 Task: Research Airbnb accommodation in Bayt Lahya, Palestinian Territory from 6th December, 2023 to 15th December, 2023 for 6 adults.6 bedrooms having 6 beds and 6 bathrooms. Property type can be house. Amenities needed are: wifi, TV, free parkinig on premises, gym, breakfast. Look for 4 properties as per requirement.
Action: Mouse moved to (518, 92)
Screenshot: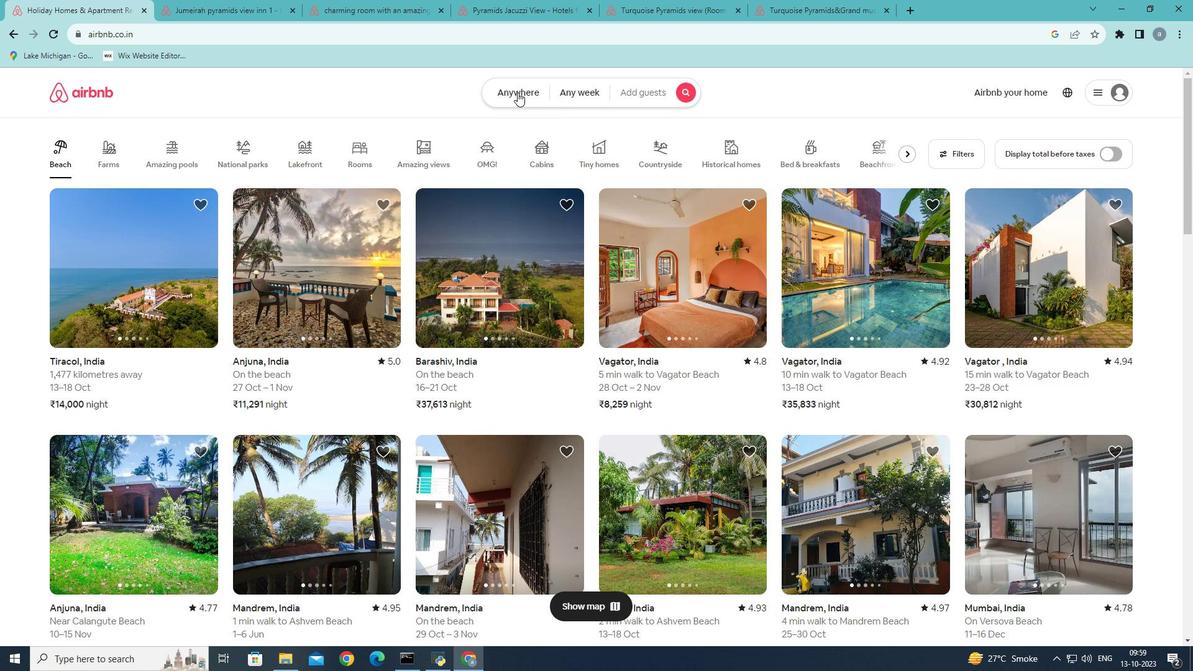 
Action: Mouse pressed left at (518, 92)
Screenshot: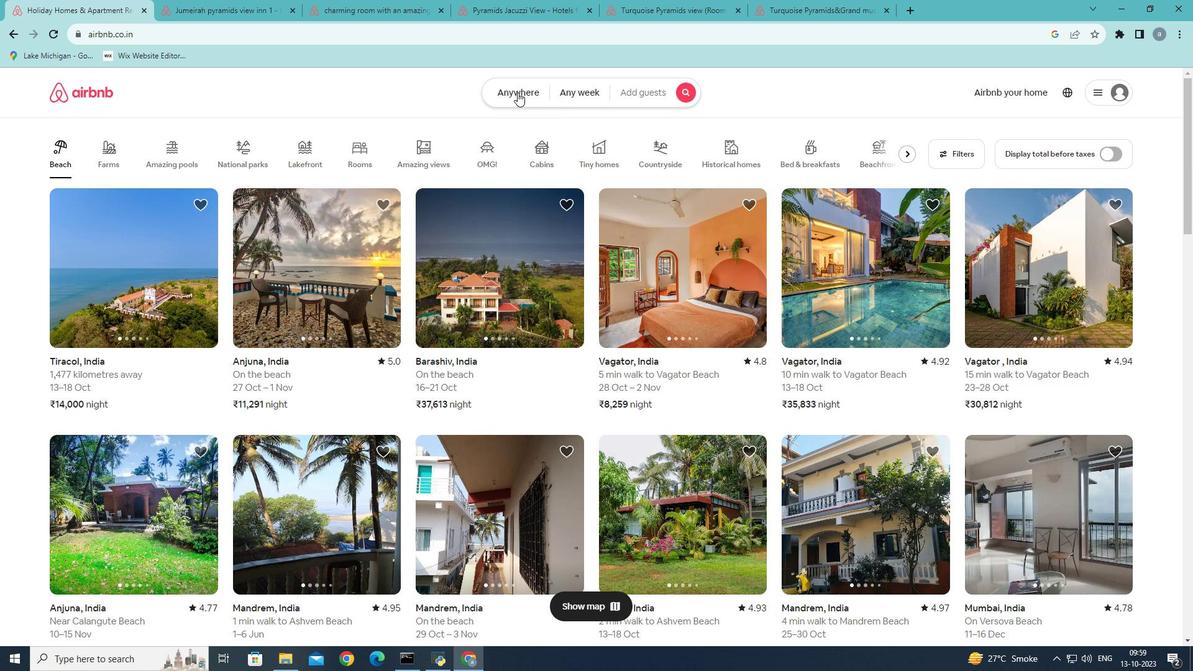
Action: Mouse moved to (408, 143)
Screenshot: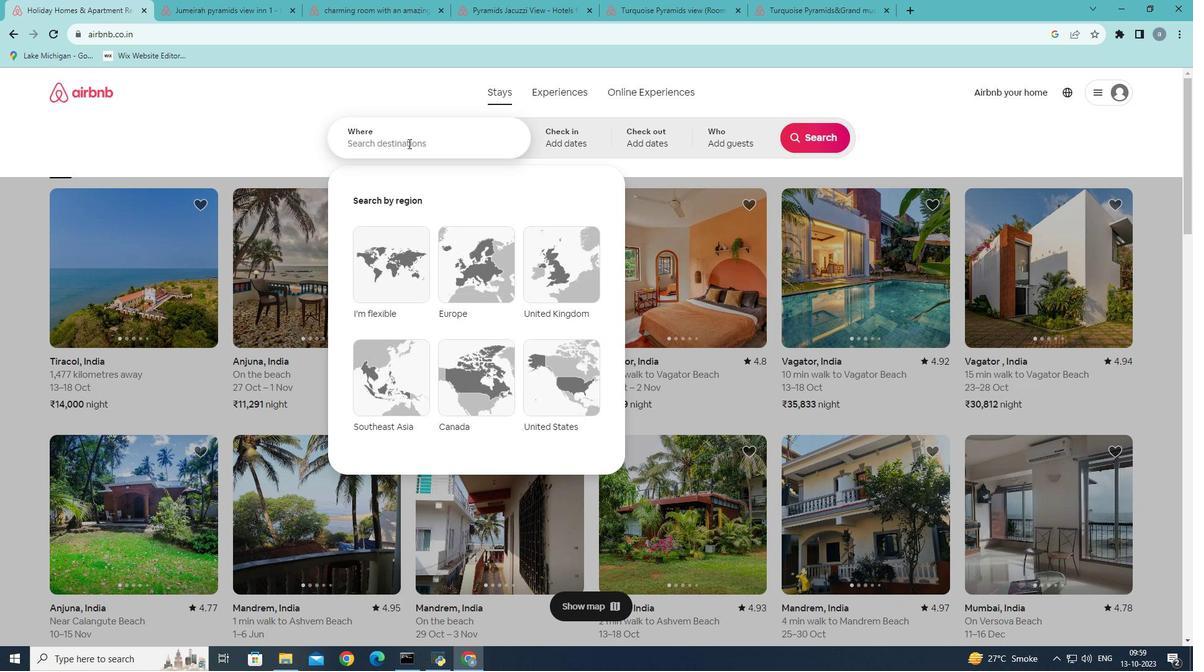 
Action: Mouse pressed left at (408, 143)
Screenshot: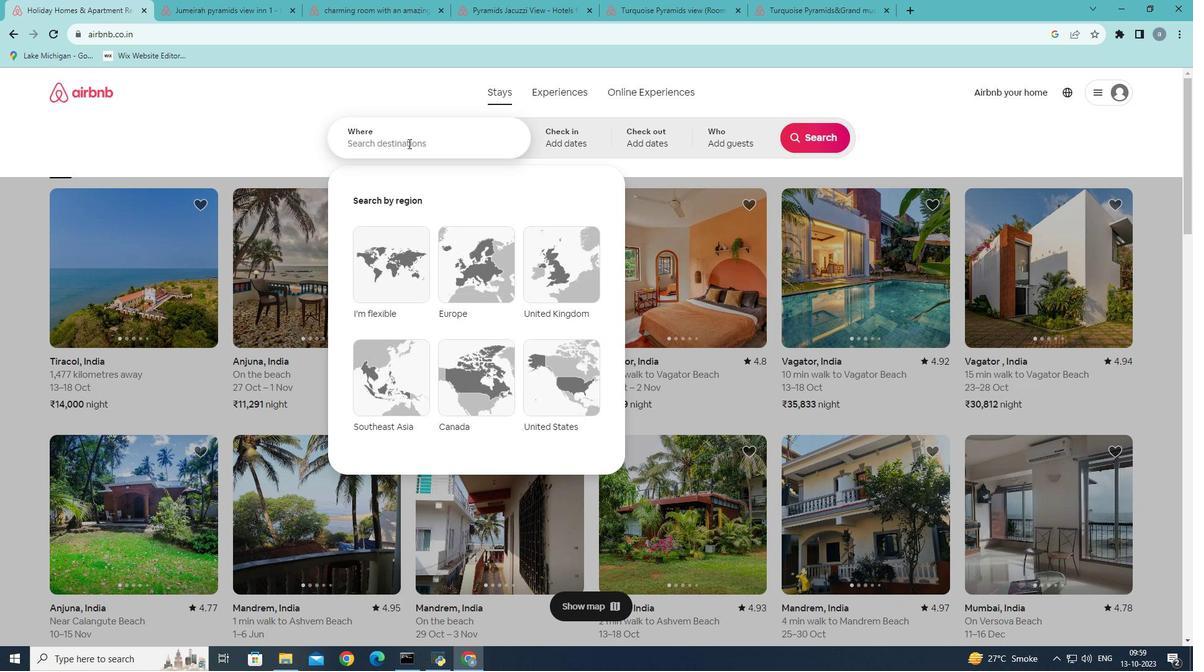 
Action: Mouse moved to (442, 161)
Screenshot: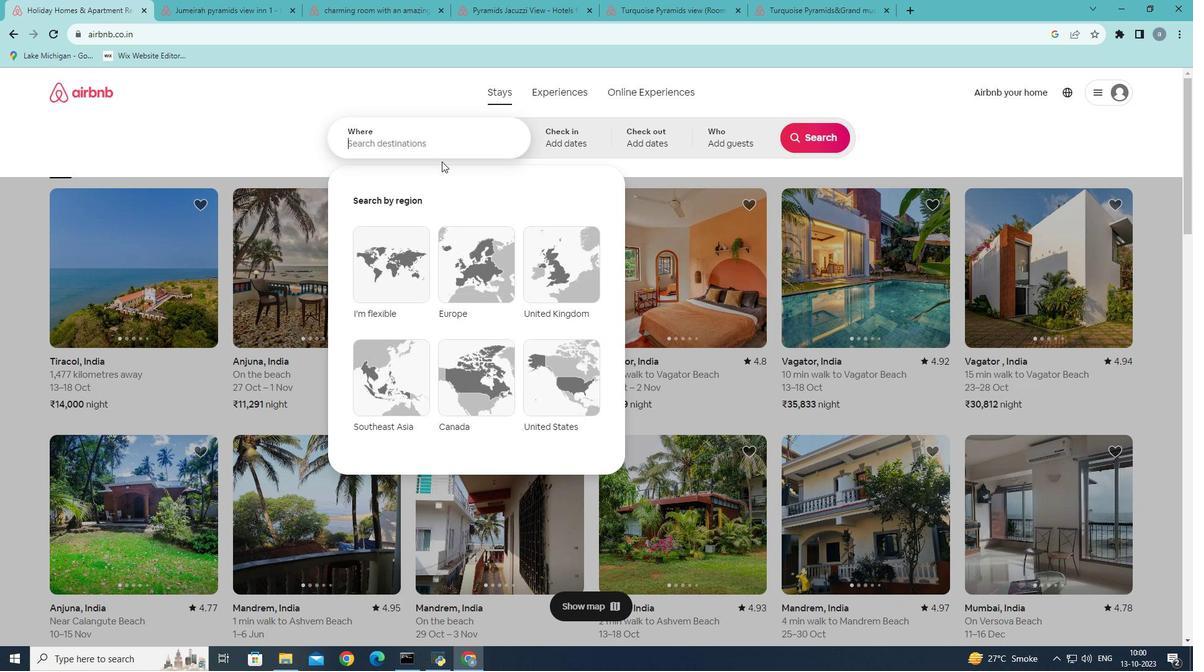 
Action: Key pressed <Key.shift><Key.shift><Key.shift><Key.shift><Key.shift><Key.shift><Key.shift><Key.shift>Bayt<Key.space><Key.shift>LKahya,
Screenshot: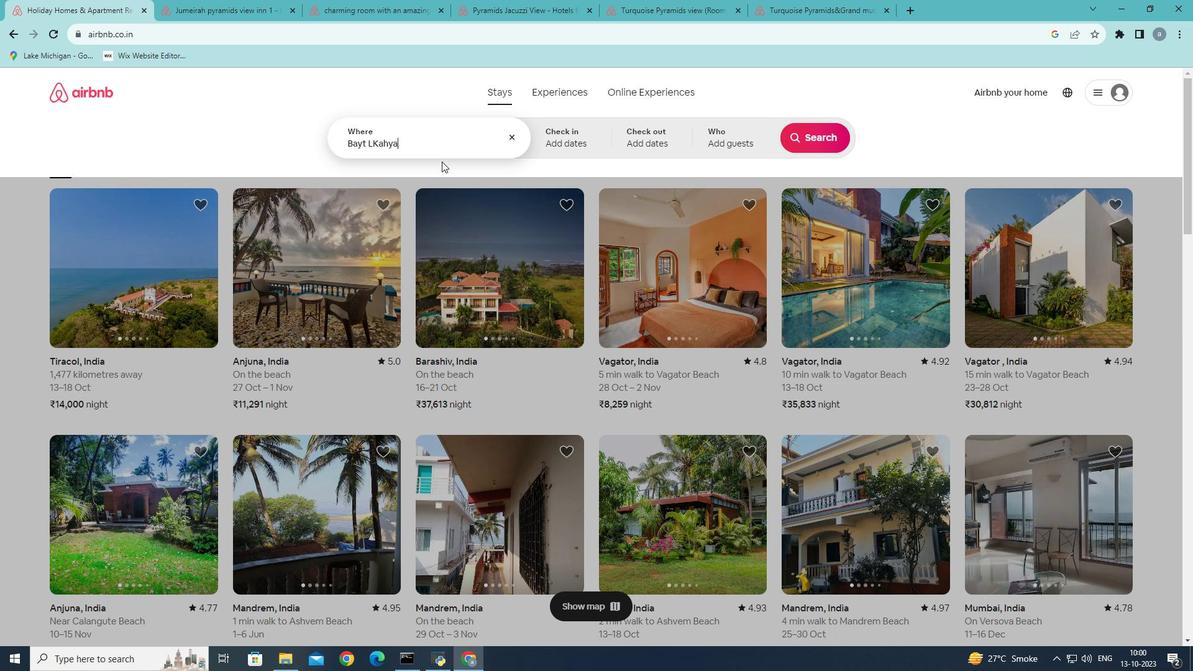 
Action: Mouse moved to (376, 144)
Screenshot: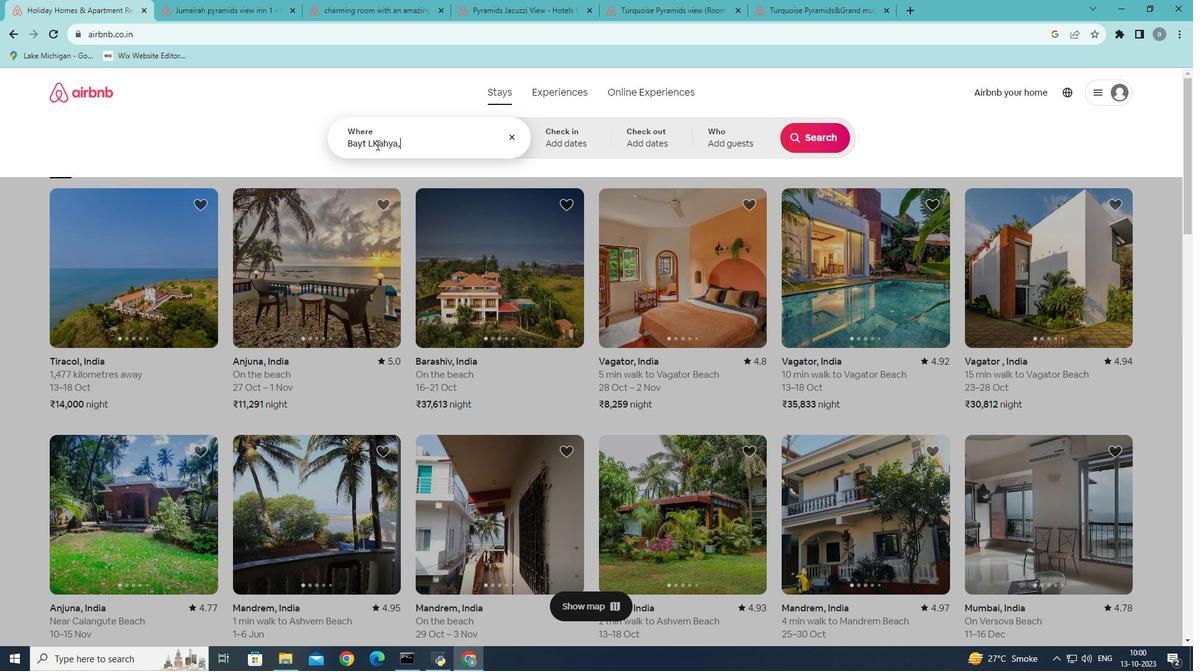 
Action: Mouse pressed left at (376, 144)
Screenshot: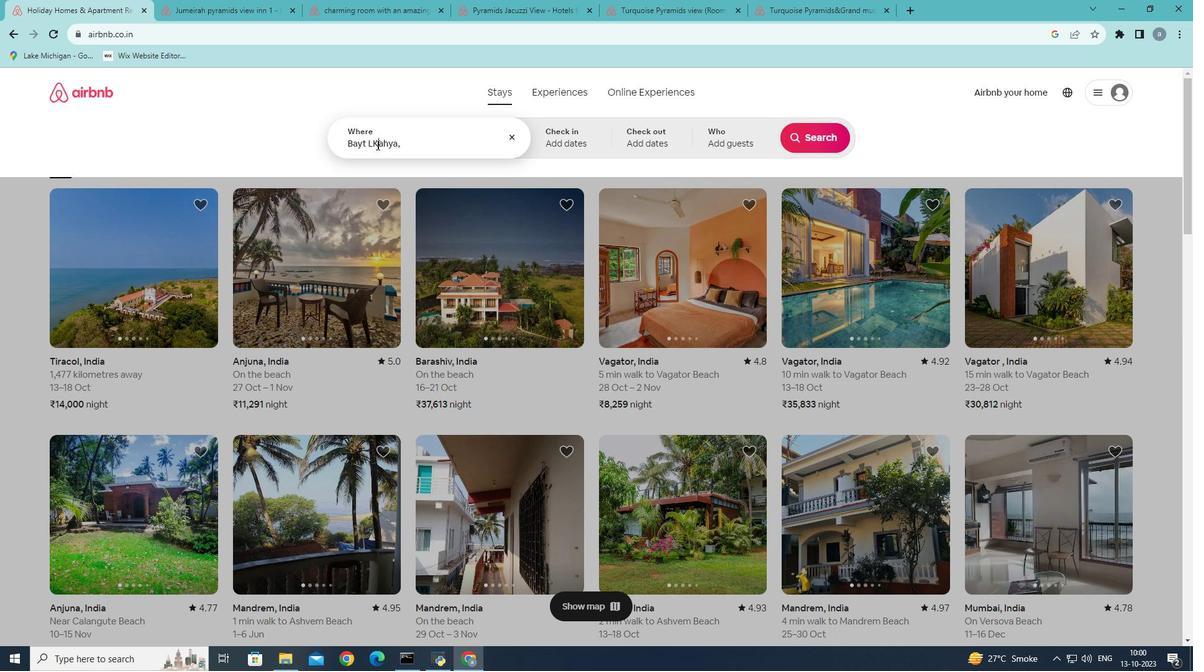 
Action: Key pressed <Key.backspace>
Screenshot: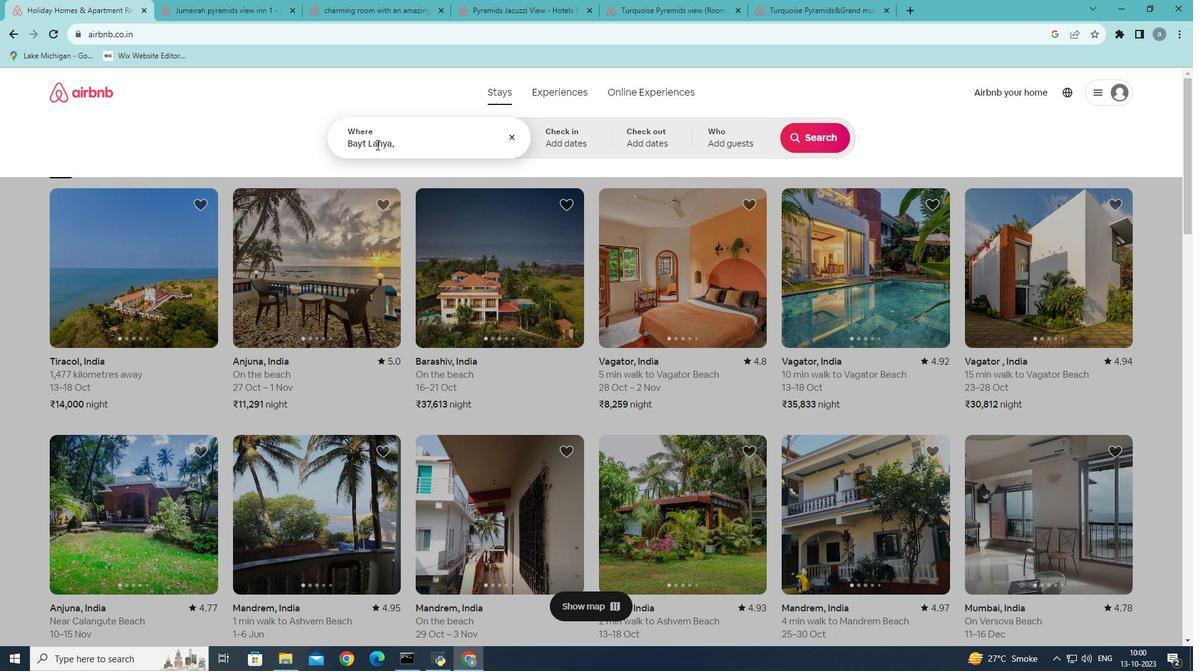 
Action: Mouse moved to (395, 143)
Screenshot: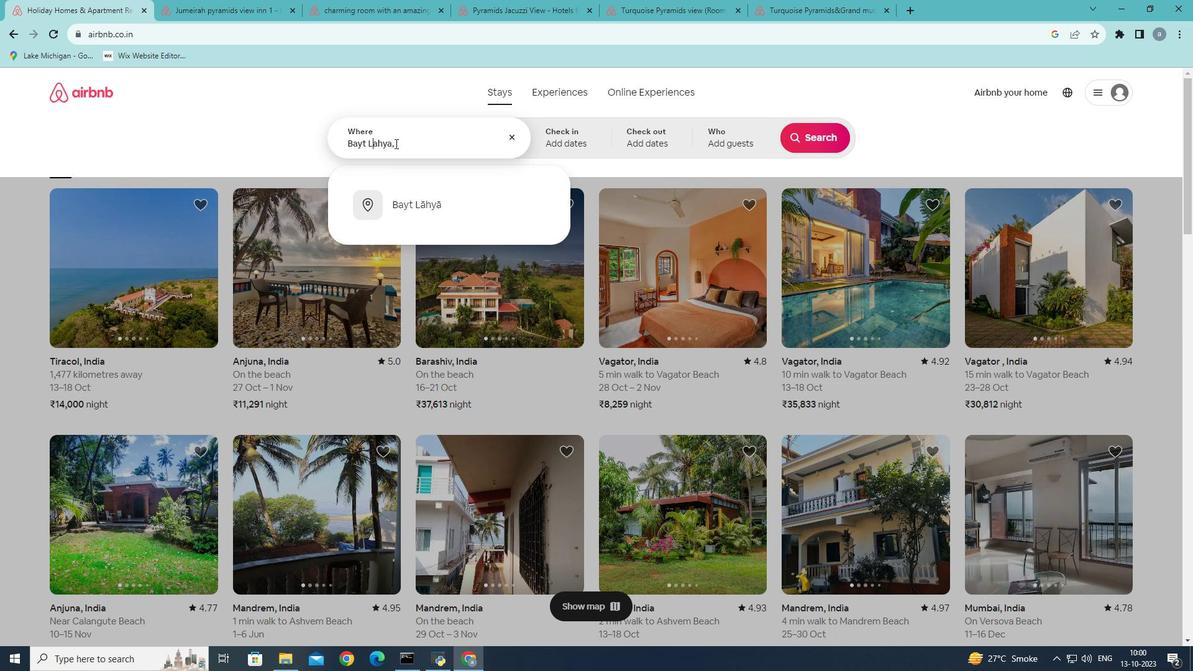 
Action: Mouse pressed left at (395, 143)
Screenshot: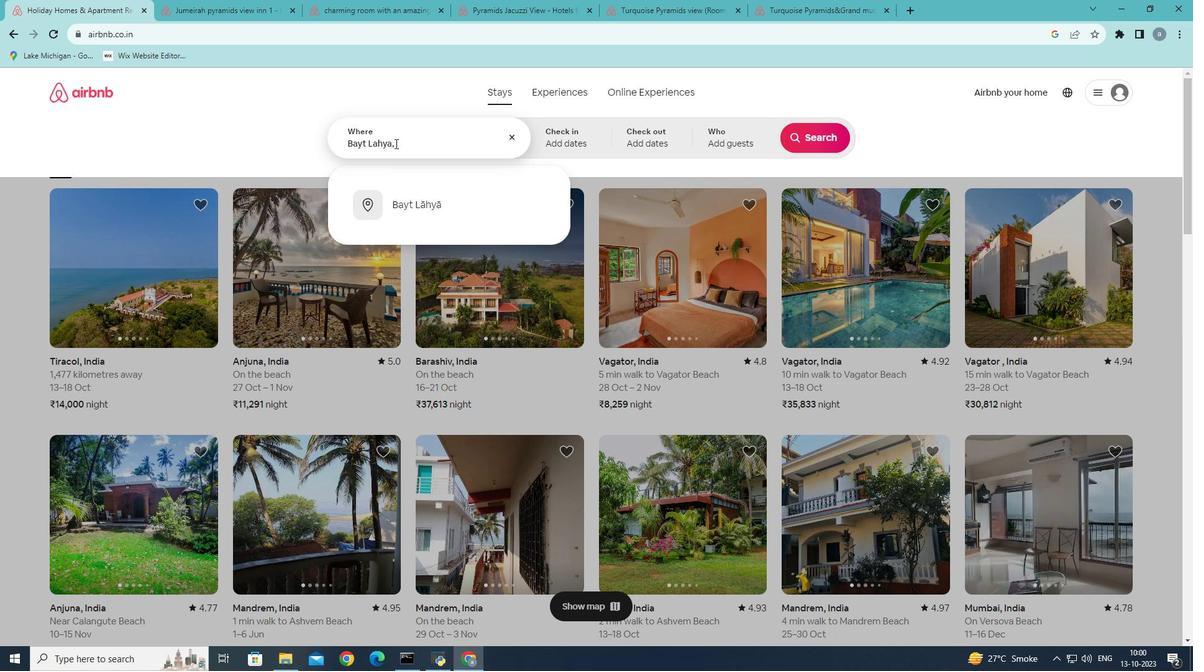 
Action: Mouse moved to (477, 135)
Screenshot: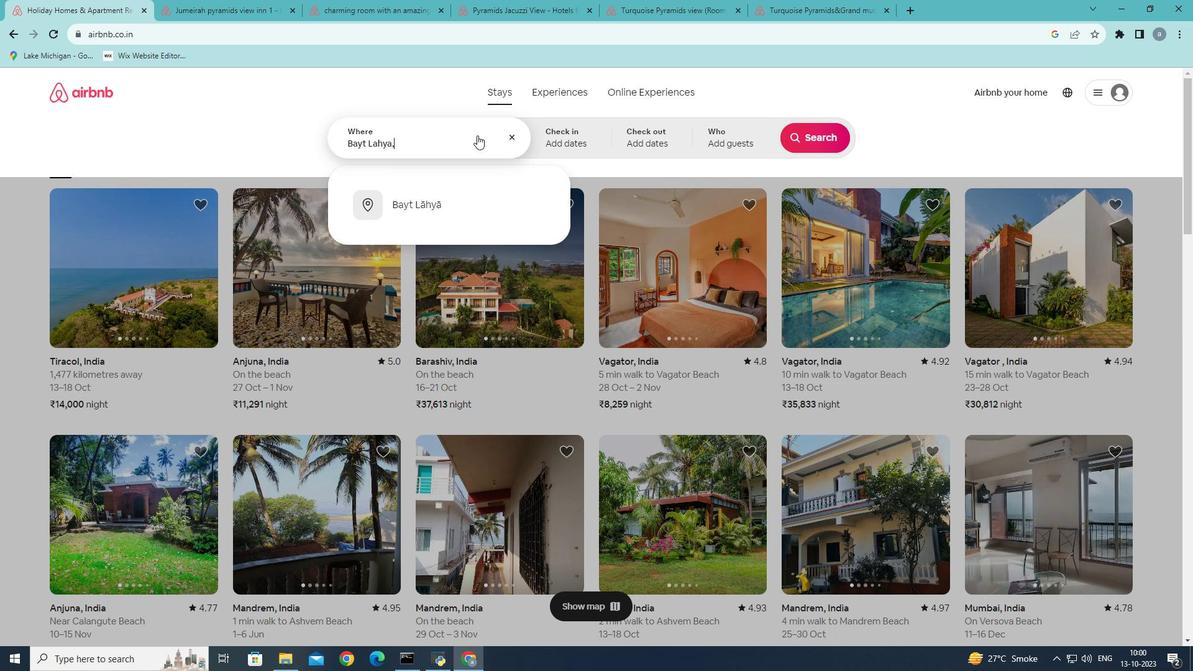
Action: Key pressed <Key.shift>Palest<Key.backspace><Key.backspace><Key.backspace><Key.backspace><Key.backspace><Key.backspace><Key.backspace><Key.backspace><Key.backspace><Key.backspace>
Screenshot: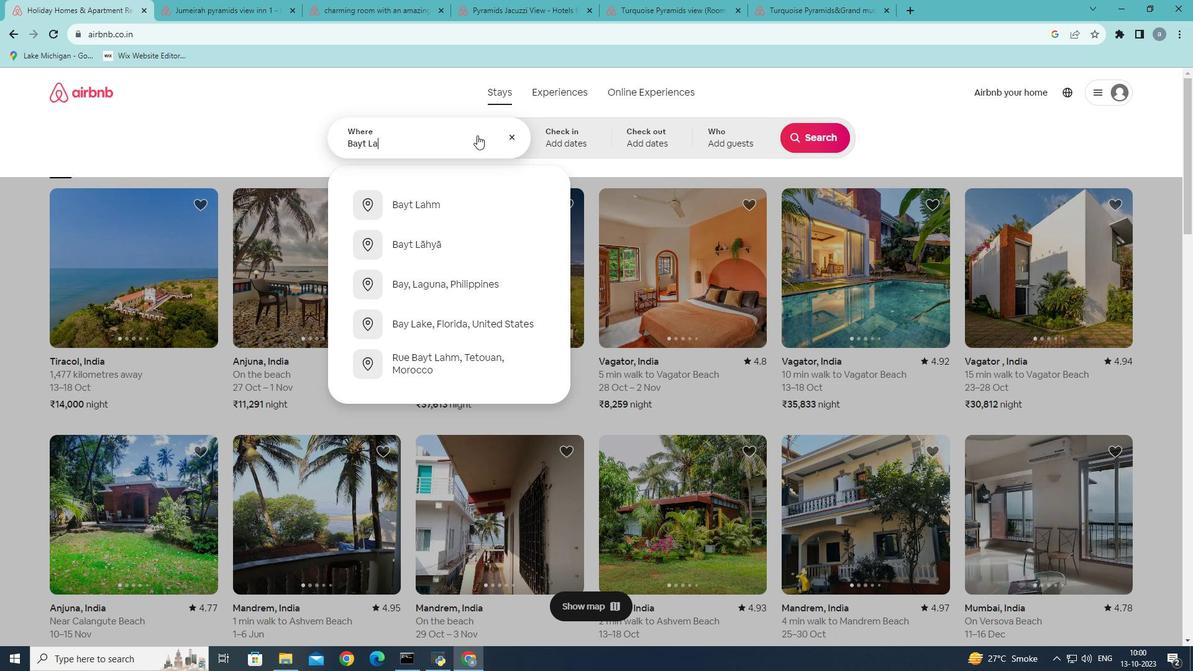 
Action: Mouse moved to (427, 287)
Screenshot: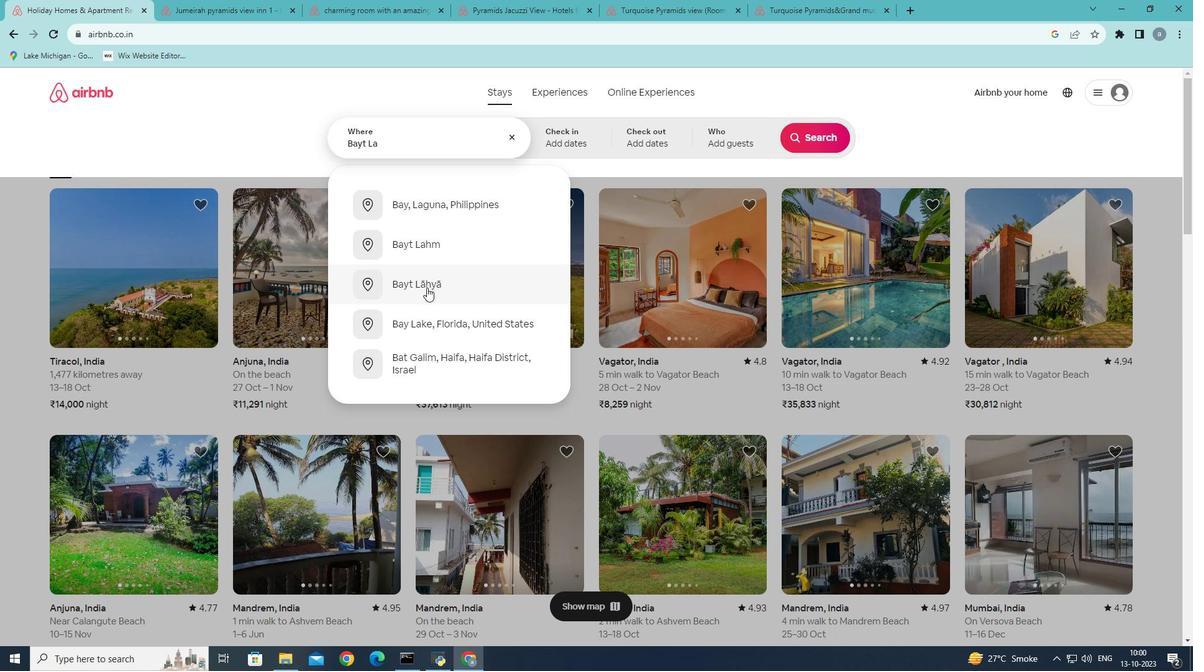 
Action: Mouse pressed left at (427, 287)
Screenshot: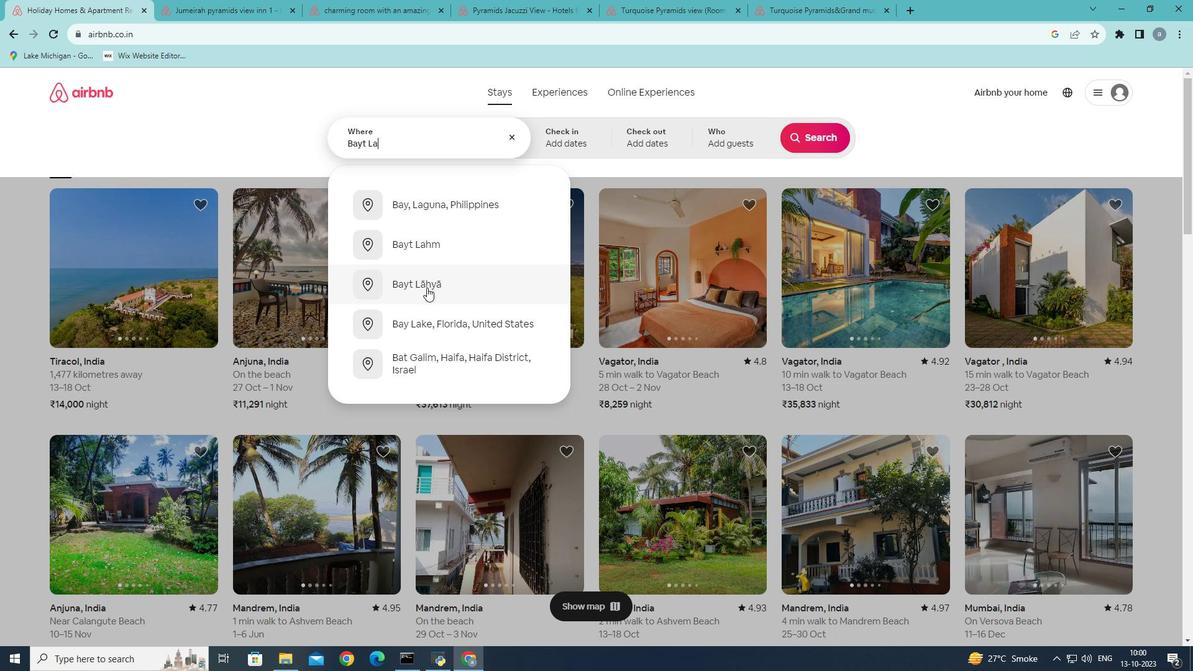 
Action: Mouse moved to (814, 241)
Screenshot: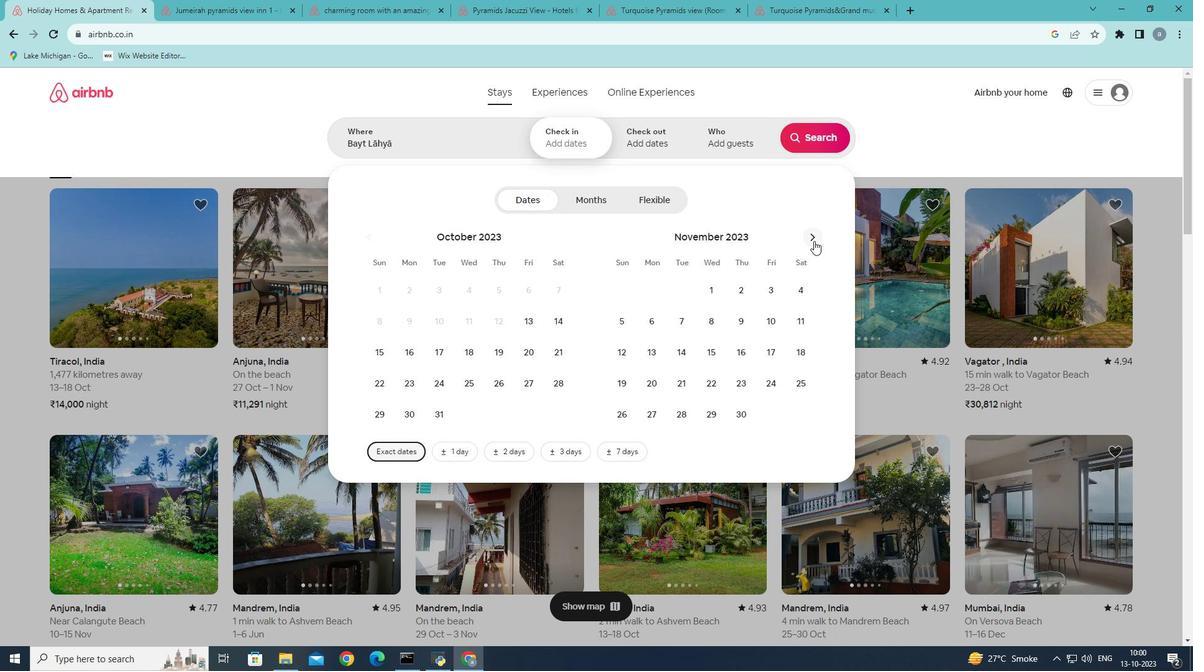 
Action: Mouse pressed left at (814, 241)
Screenshot: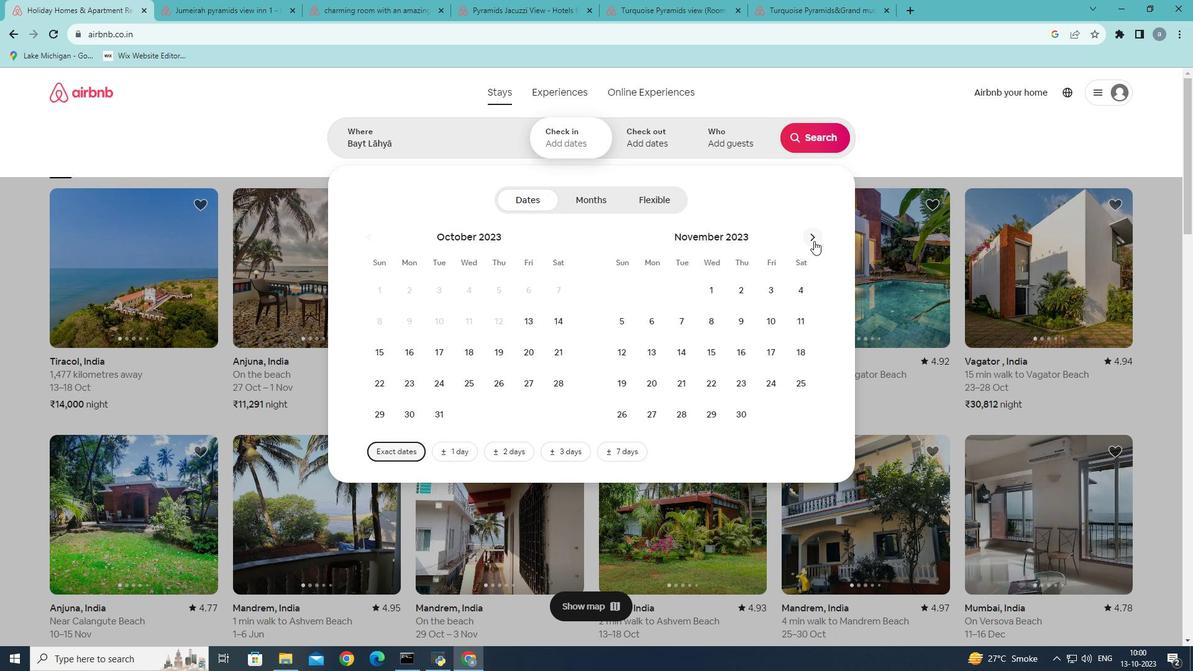 
Action: Mouse moved to (702, 317)
Screenshot: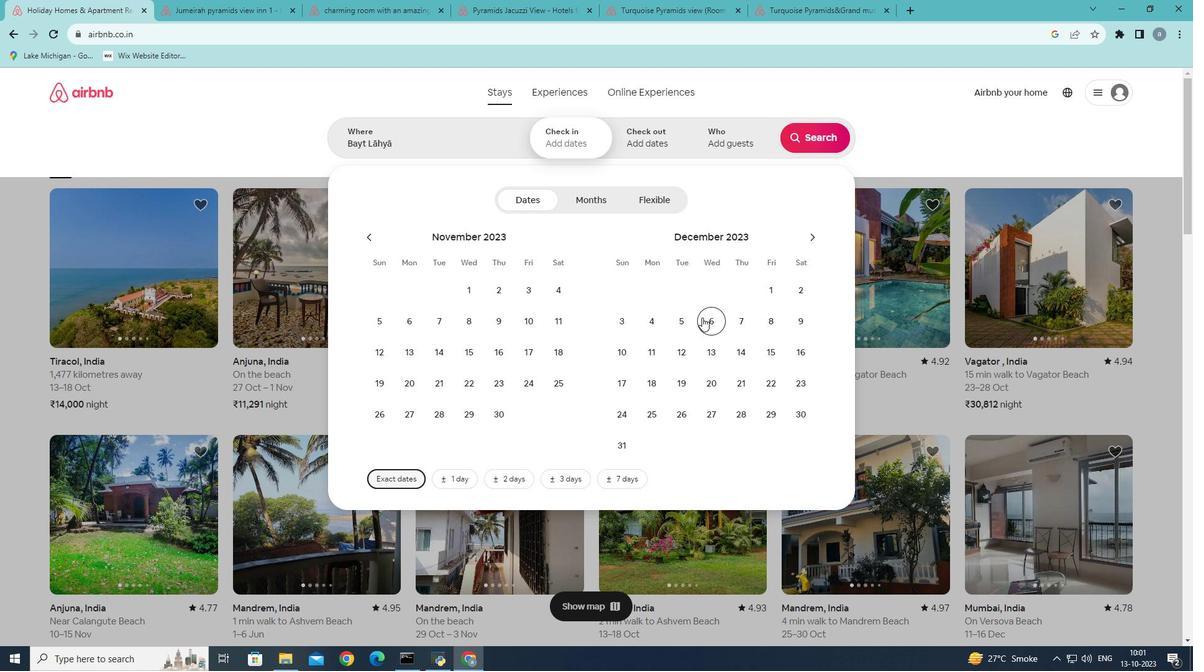 
Action: Mouse pressed left at (702, 317)
Screenshot: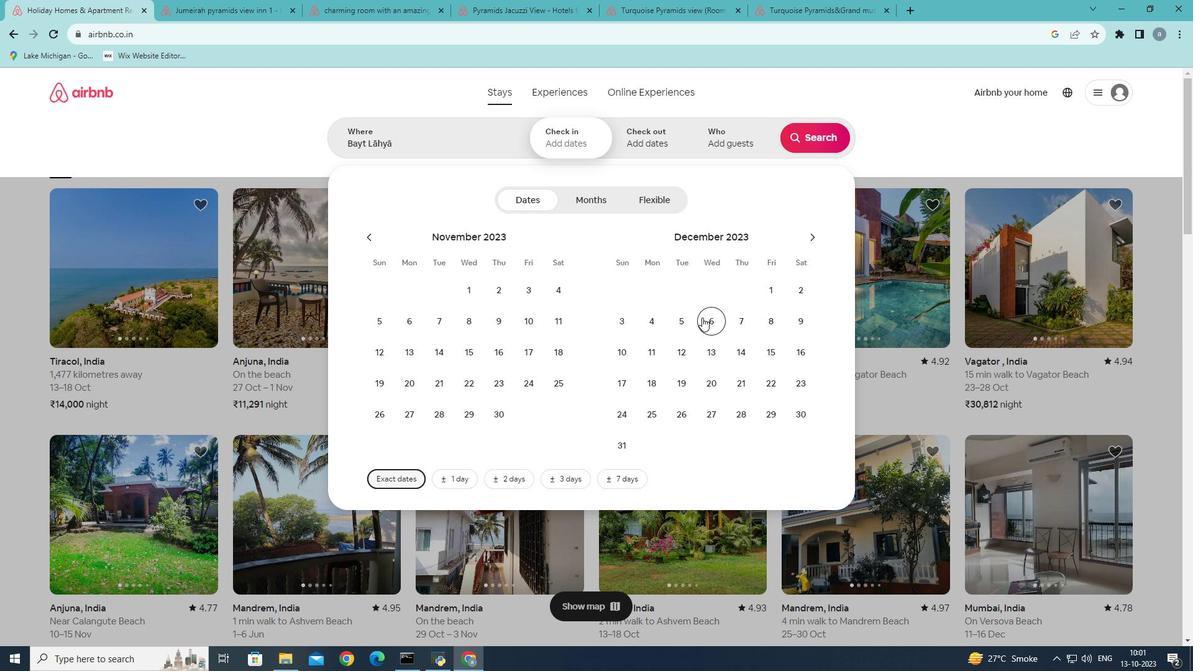 
Action: Mouse moved to (763, 351)
Screenshot: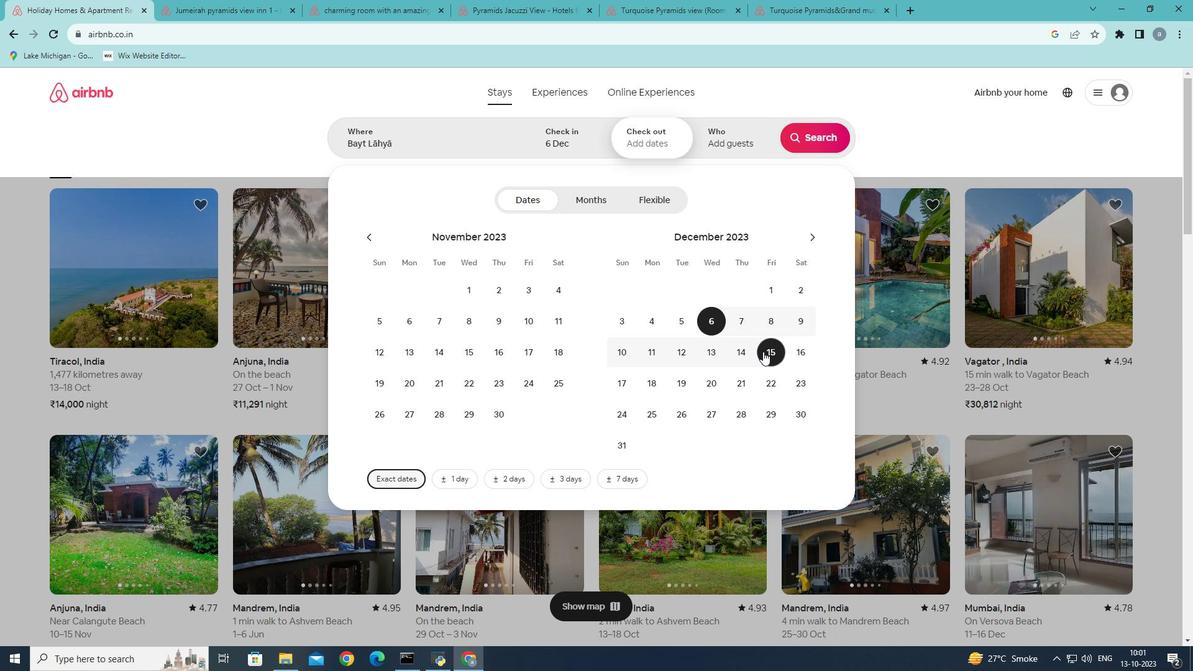 
Action: Mouse pressed left at (763, 351)
Screenshot: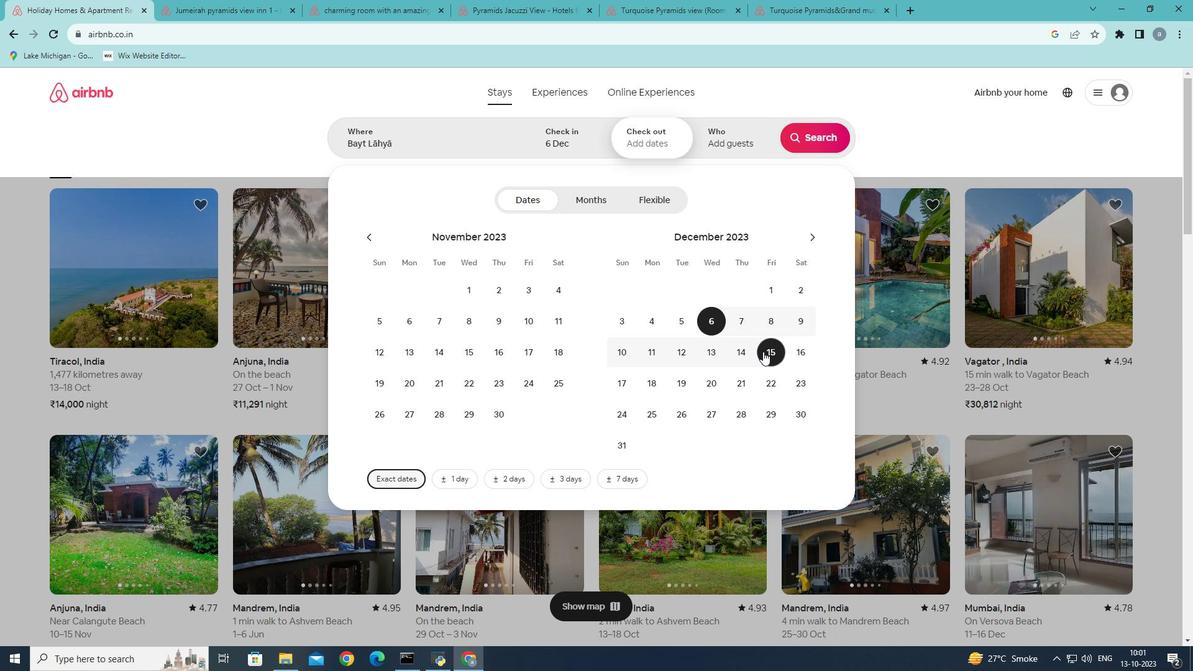 
Action: Mouse moved to (746, 135)
Screenshot: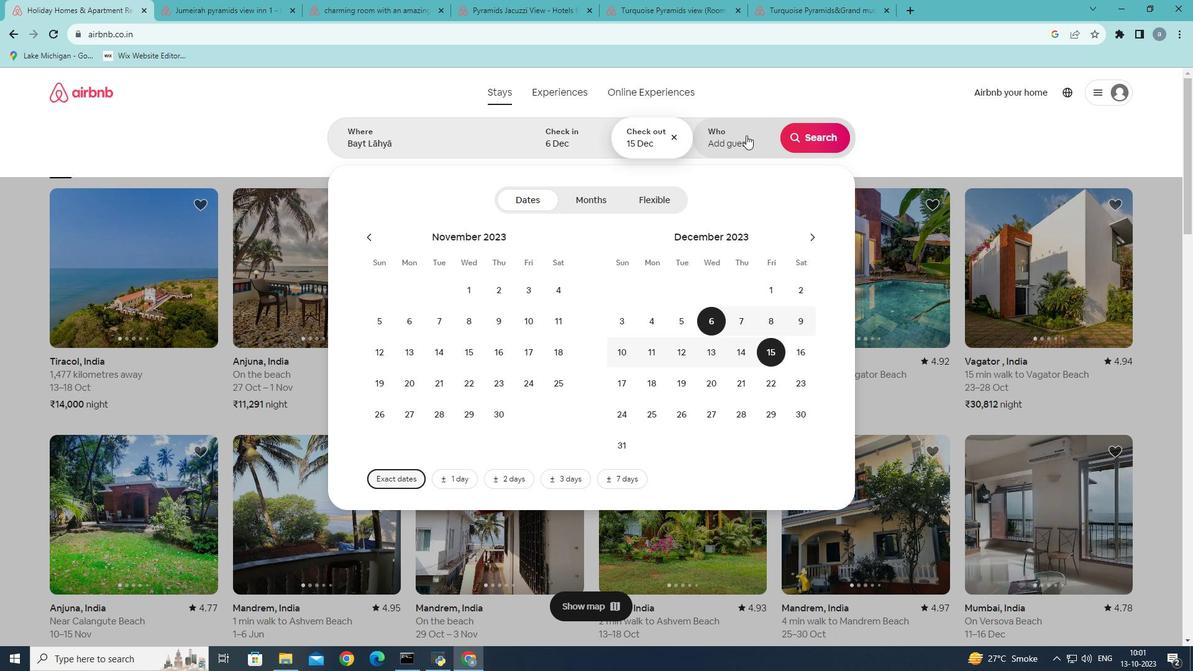 
Action: Mouse pressed left at (746, 135)
Screenshot: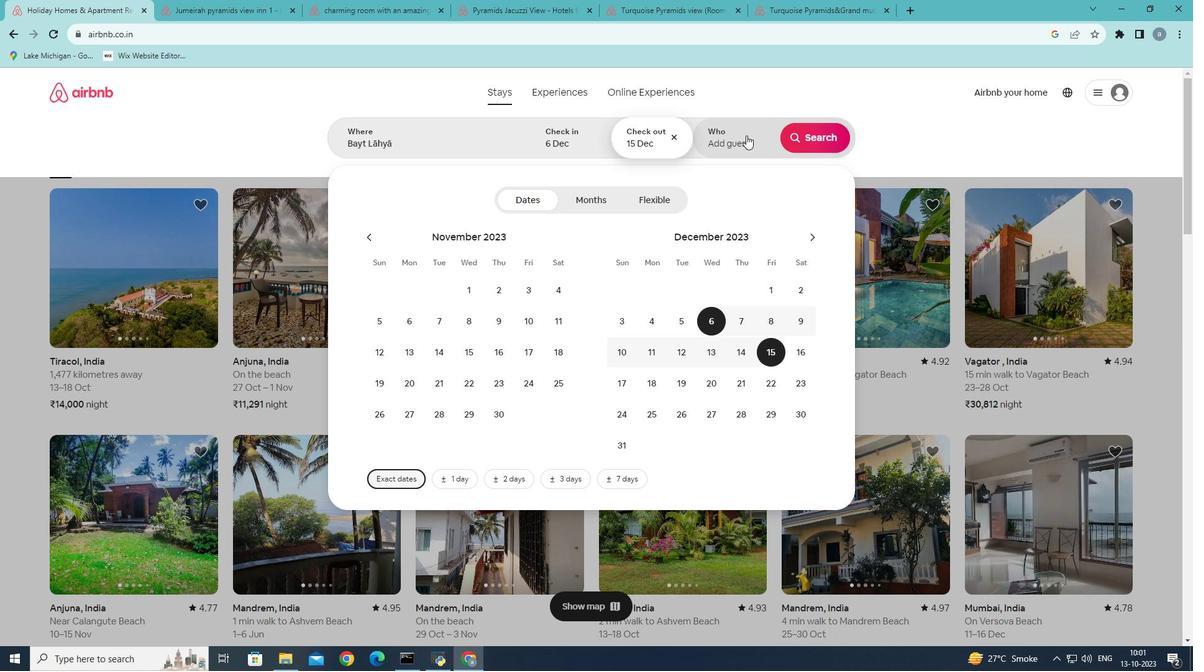 
Action: Mouse moved to (821, 204)
Screenshot: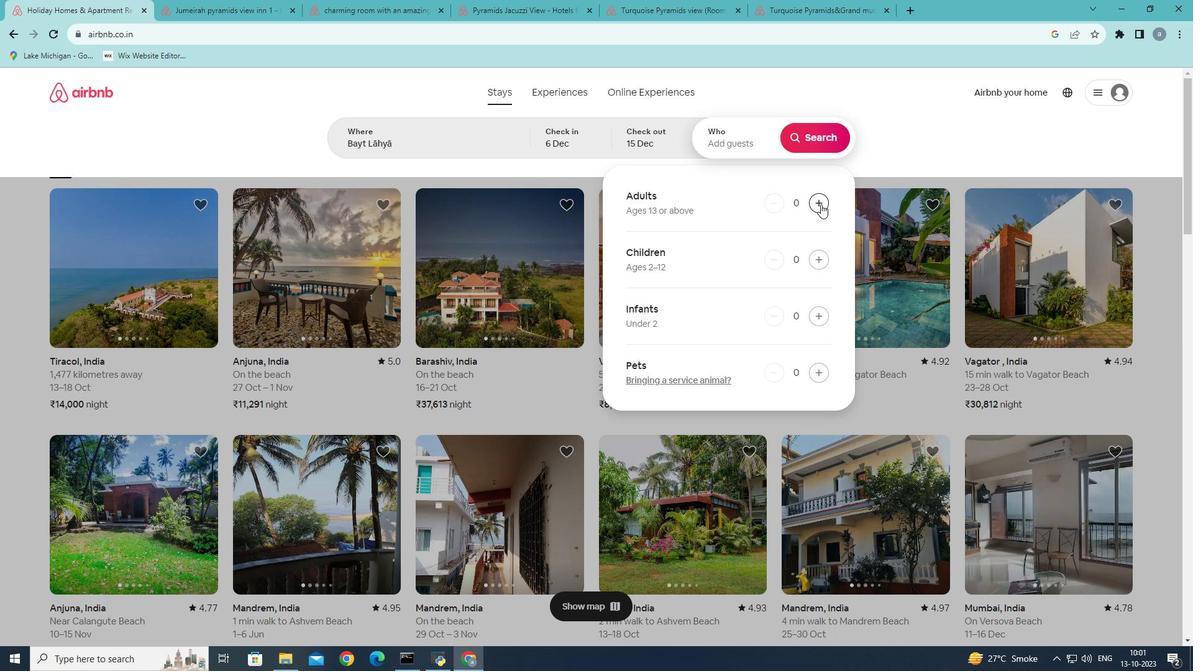 
Action: Mouse pressed left at (821, 204)
Screenshot: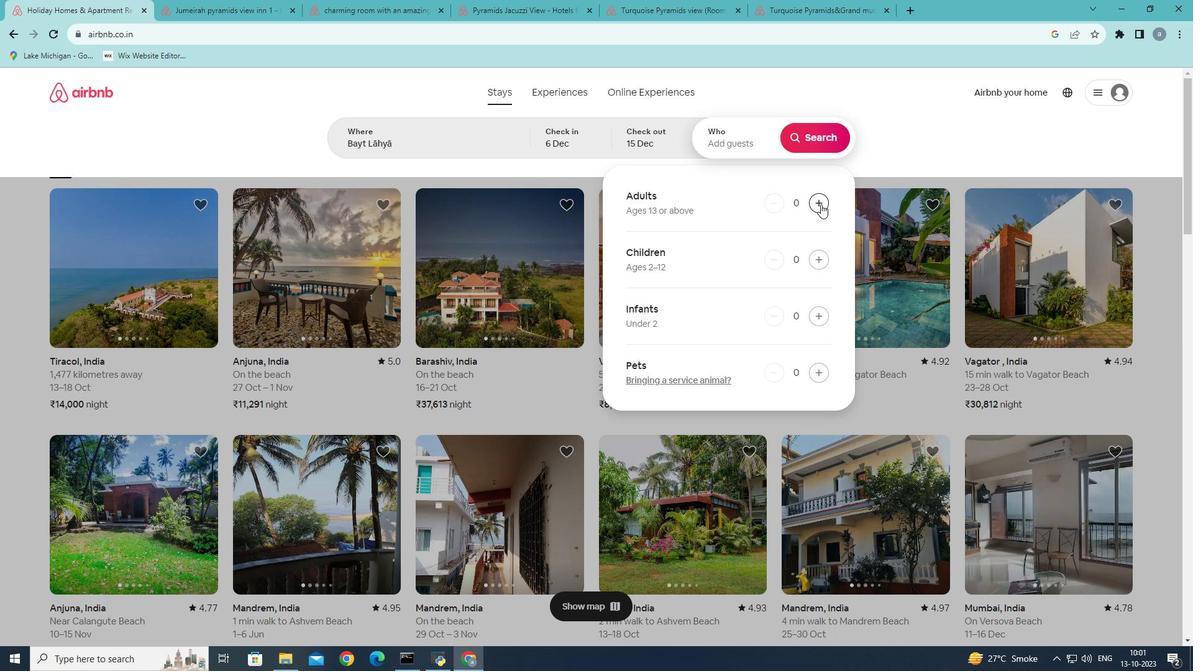 
Action: Mouse pressed left at (821, 204)
Screenshot: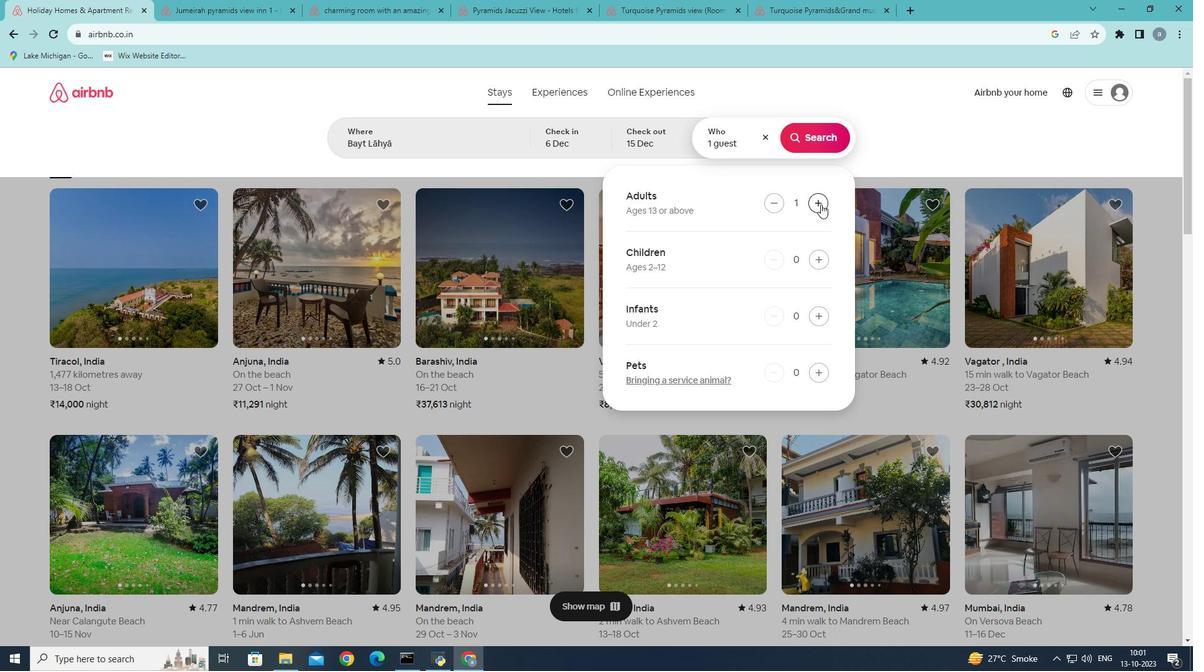 
Action: Mouse pressed left at (821, 204)
Screenshot: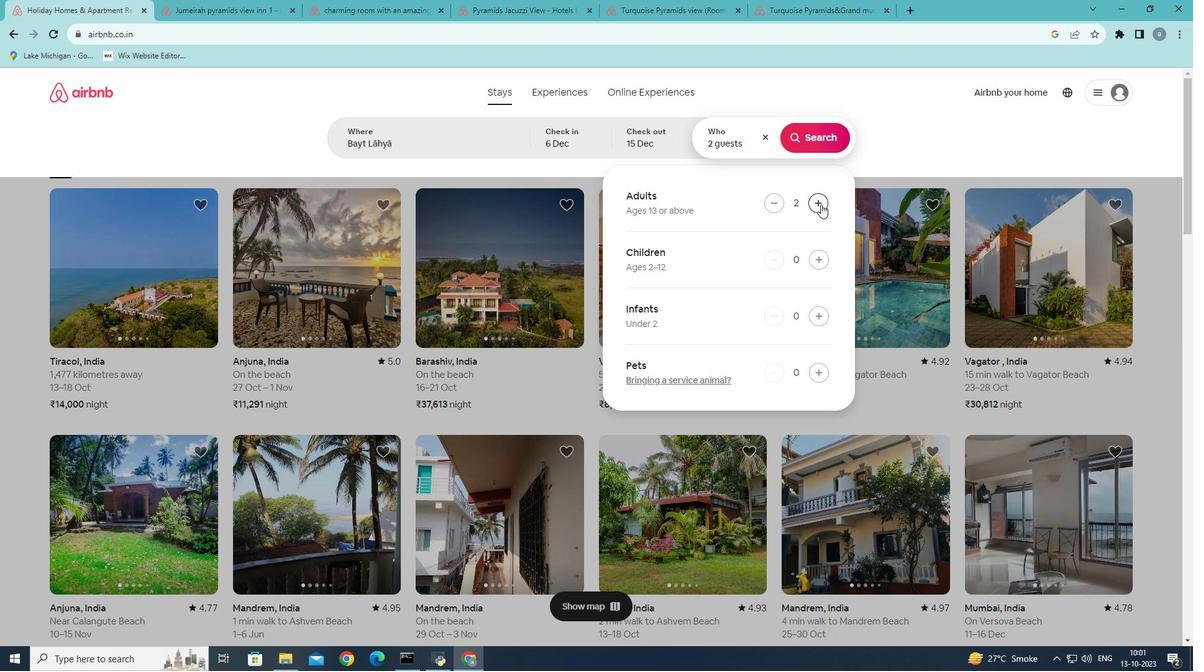 
Action: Mouse pressed left at (821, 204)
Screenshot: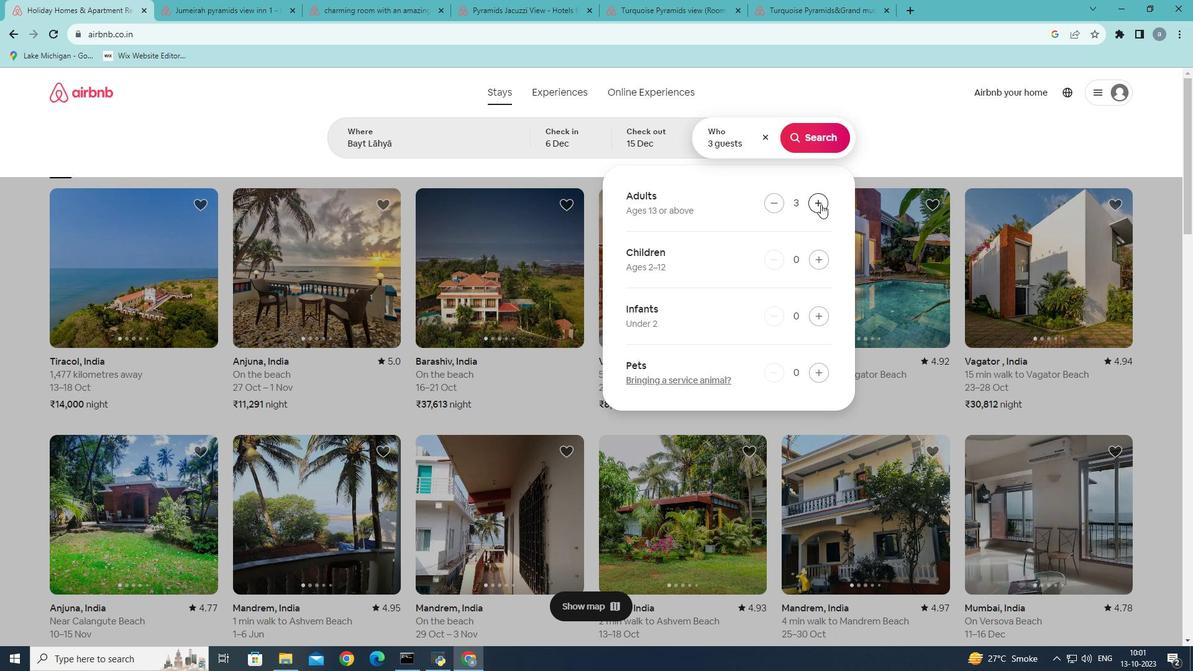 
Action: Mouse pressed left at (821, 204)
Screenshot: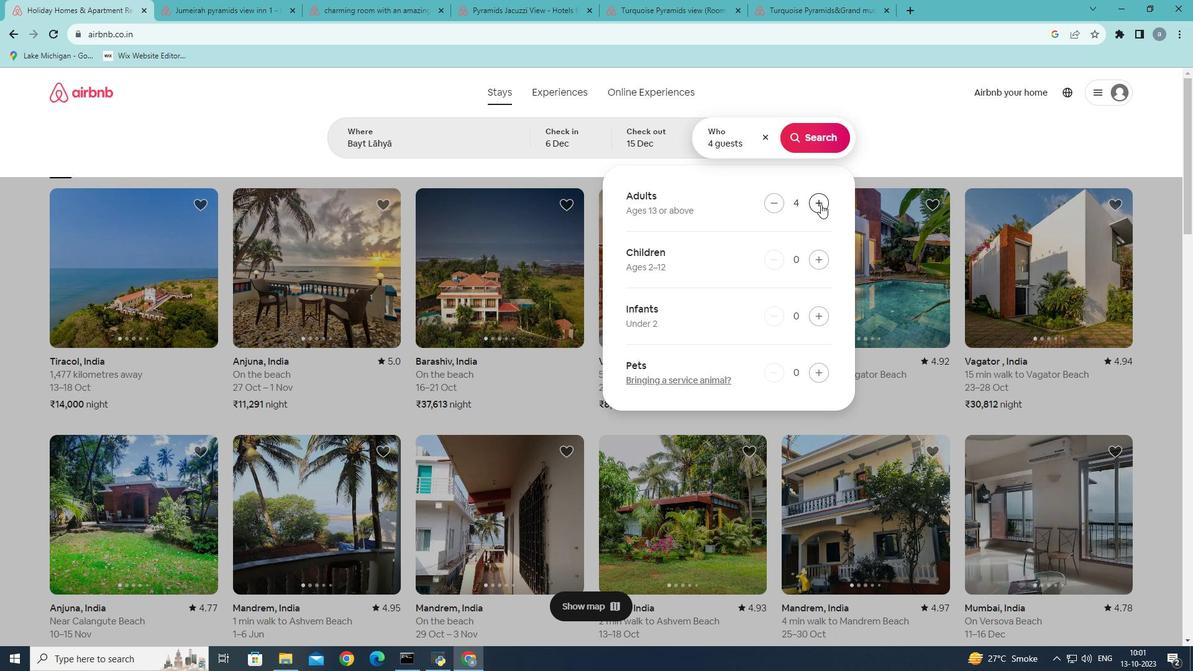 
Action: Mouse pressed left at (821, 204)
Screenshot: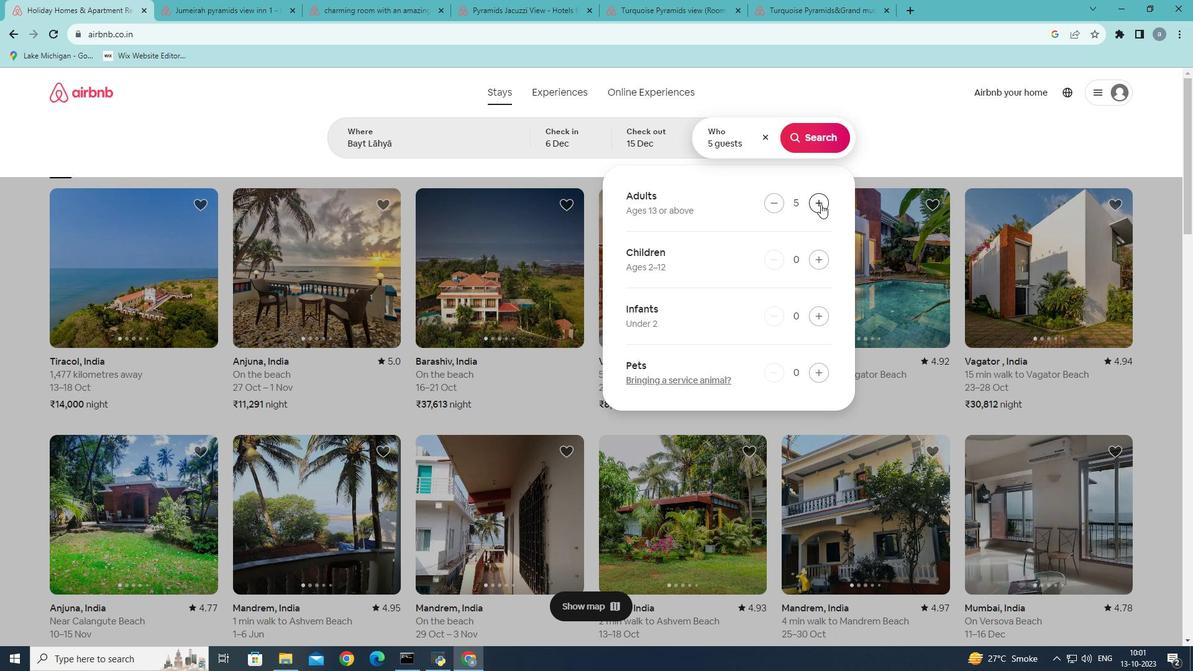 
Action: Mouse moved to (820, 133)
Screenshot: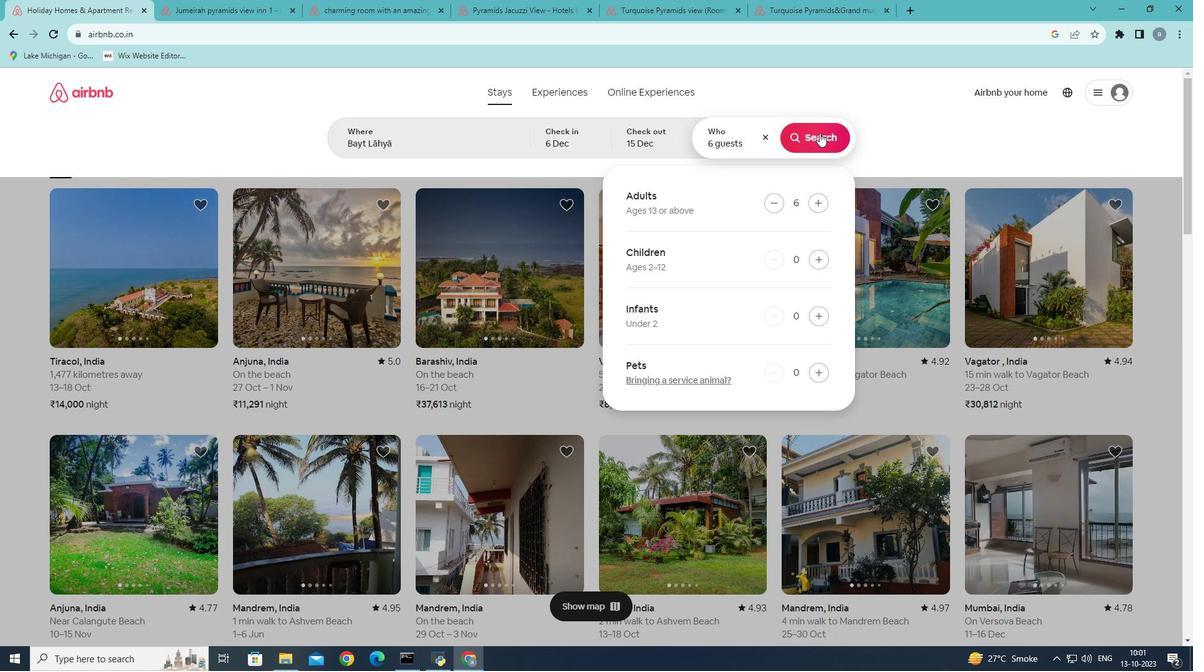 
Action: Mouse pressed left at (820, 133)
Screenshot: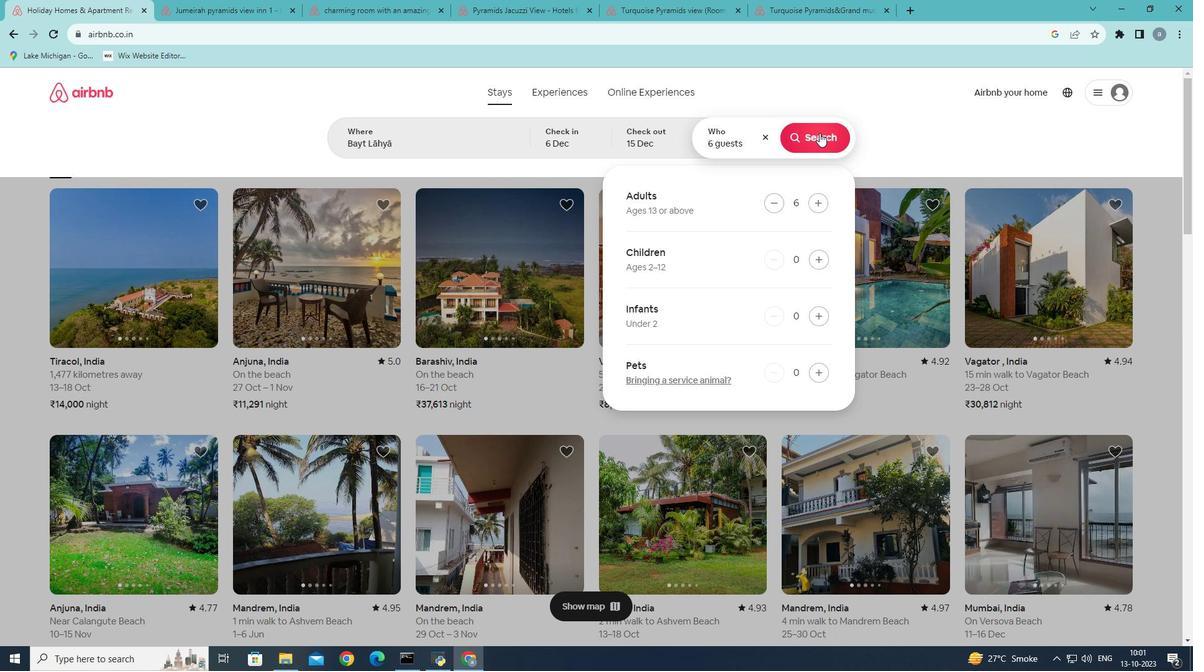 
Action: Mouse moved to (989, 143)
Screenshot: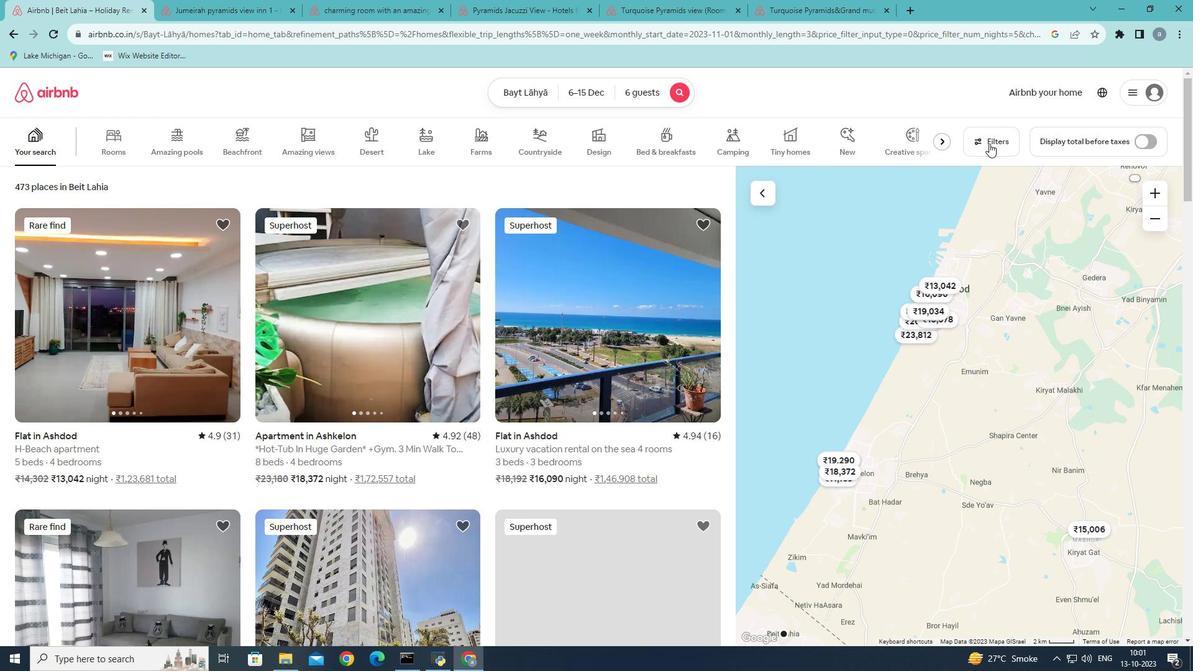 
Action: Mouse pressed left at (989, 143)
Screenshot: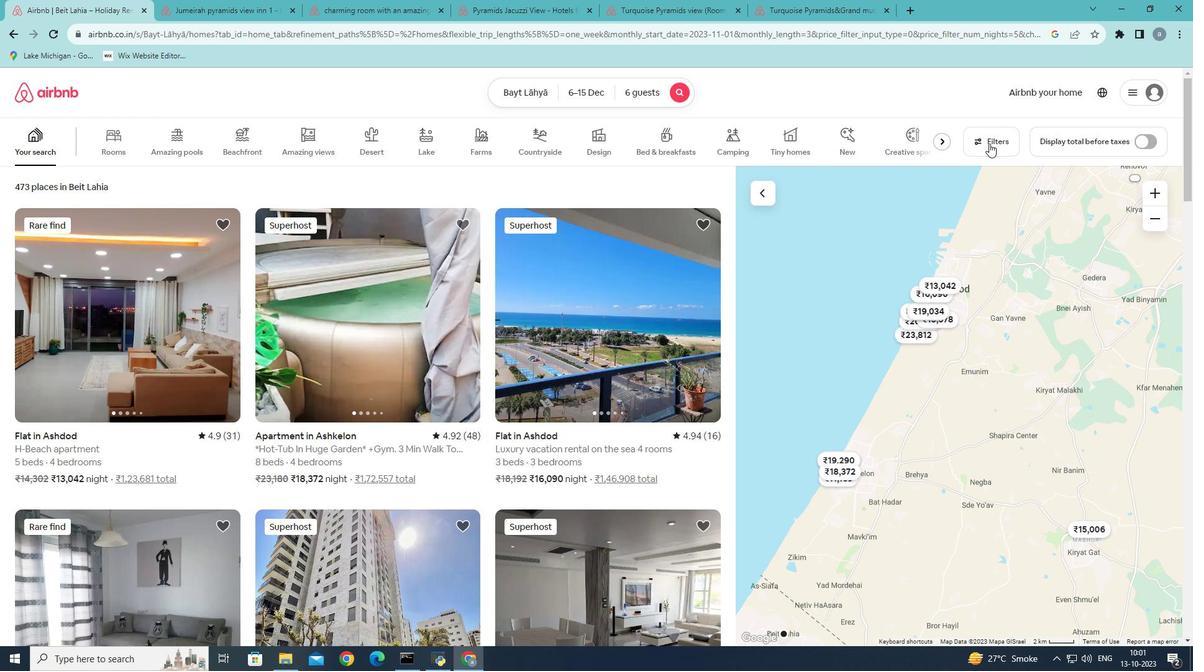 
Action: Mouse moved to (614, 419)
Screenshot: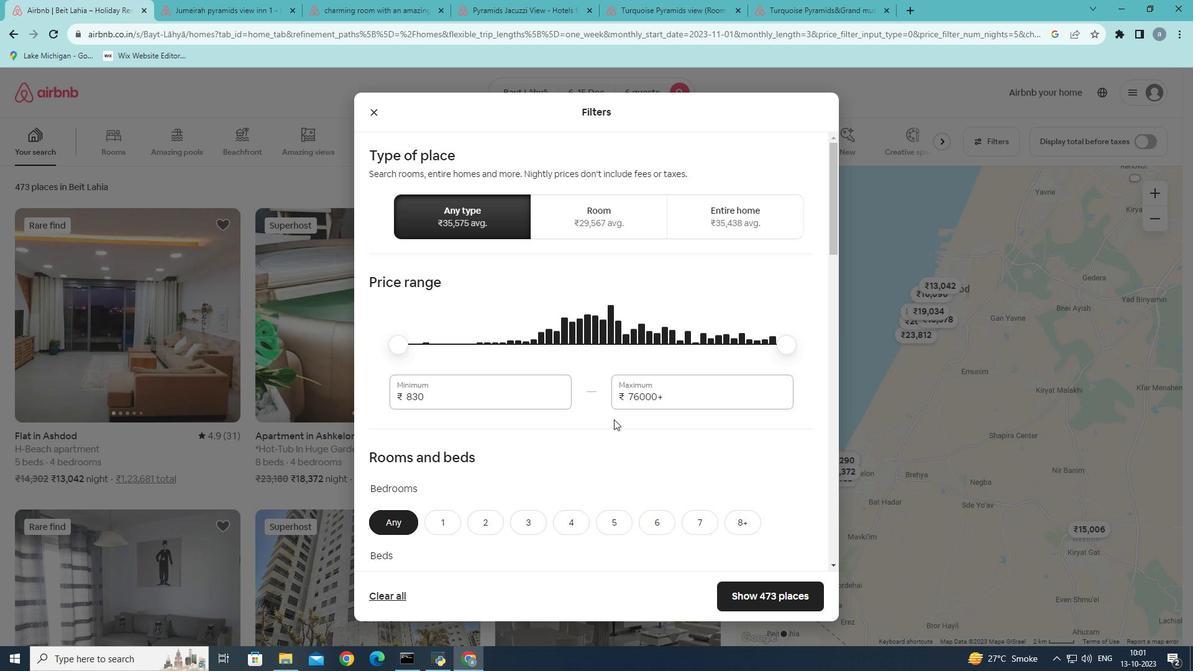 
Action: Mouse scrolled (614, 419) with delta (0, 0)
Screenshot: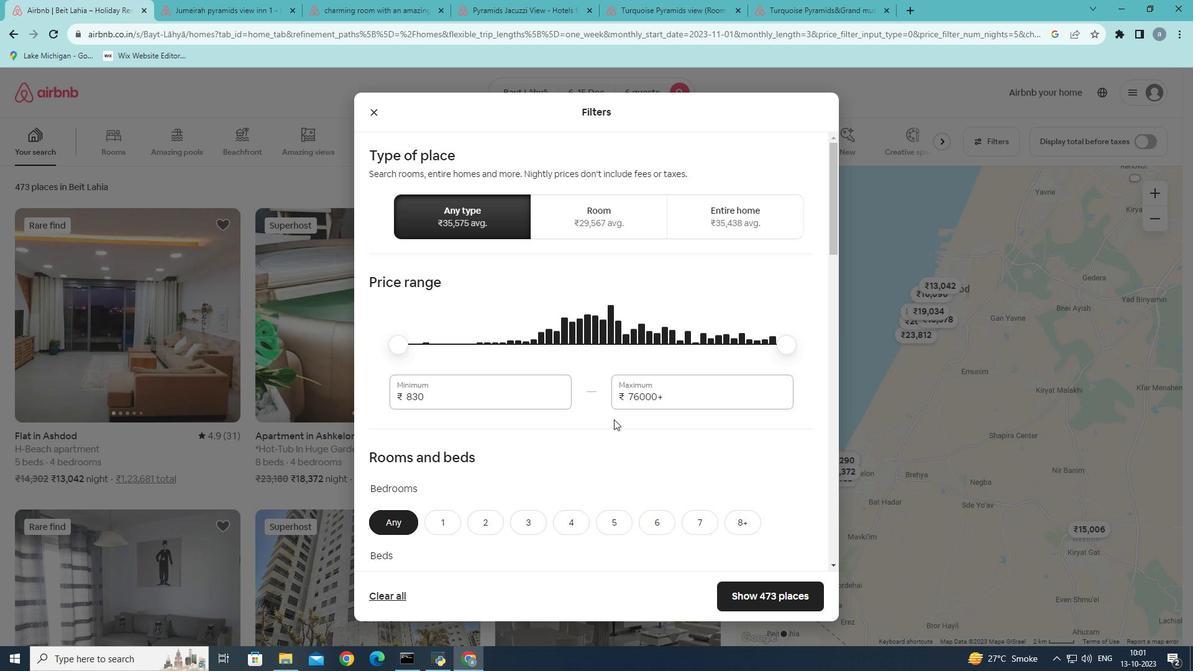 
Action: Mouse scrolled (614, 419) with delta (0, 0)
Screenshot: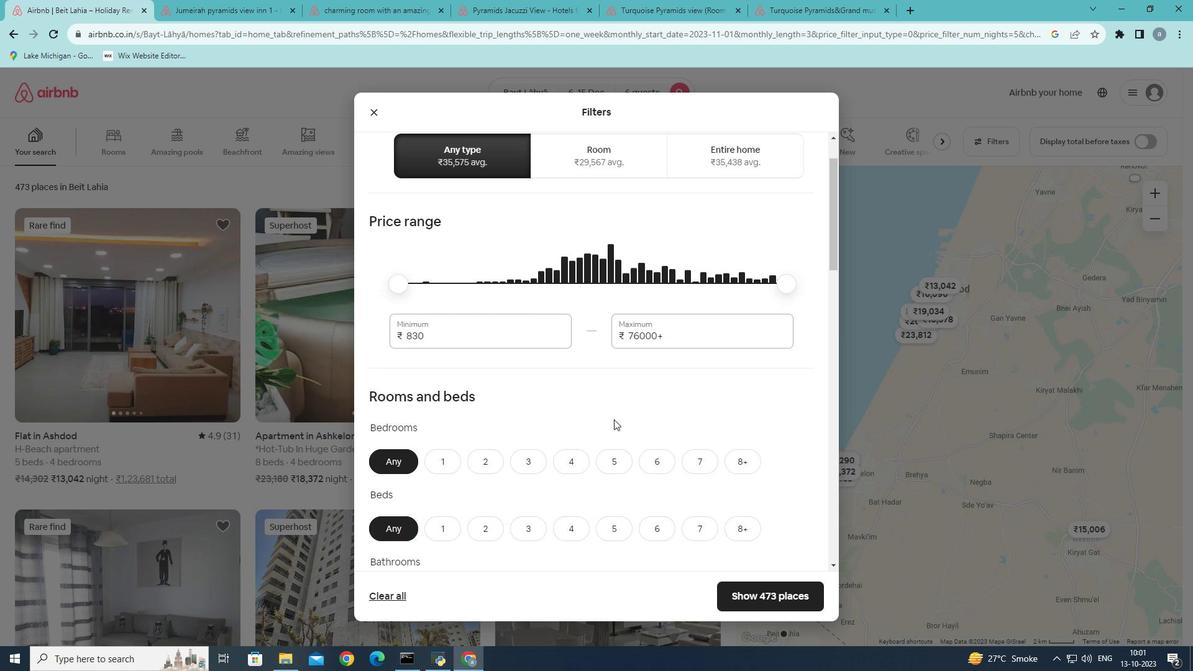 
Action: Mouse scrolled (614, 419) with delta (0, 0)
Screenshot: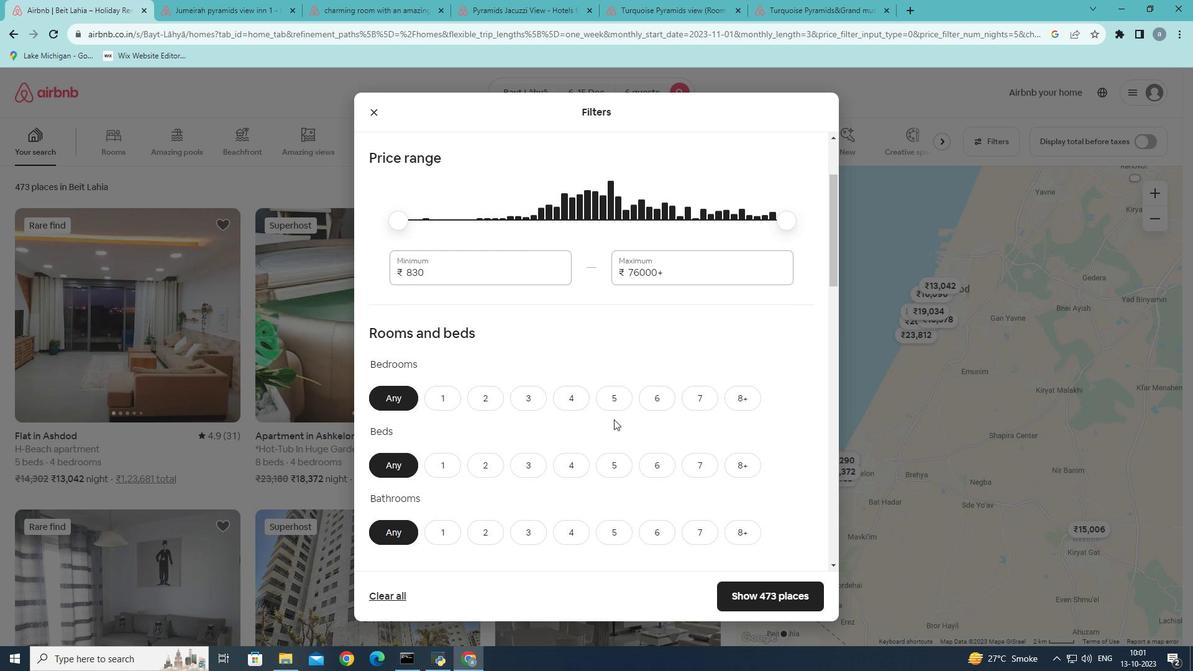 
Action: Mouse scrolled (614, 419) with delta (0, 0)
Screenshot: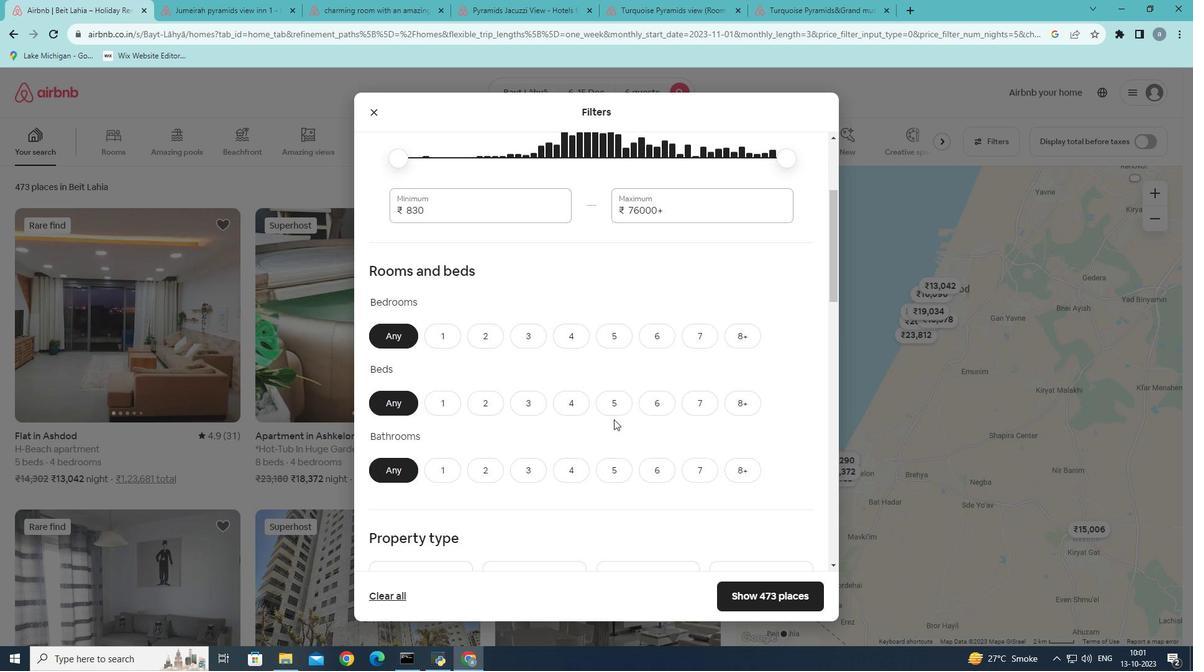 
Action: Mouse moved to (659, 277)
Screenshot: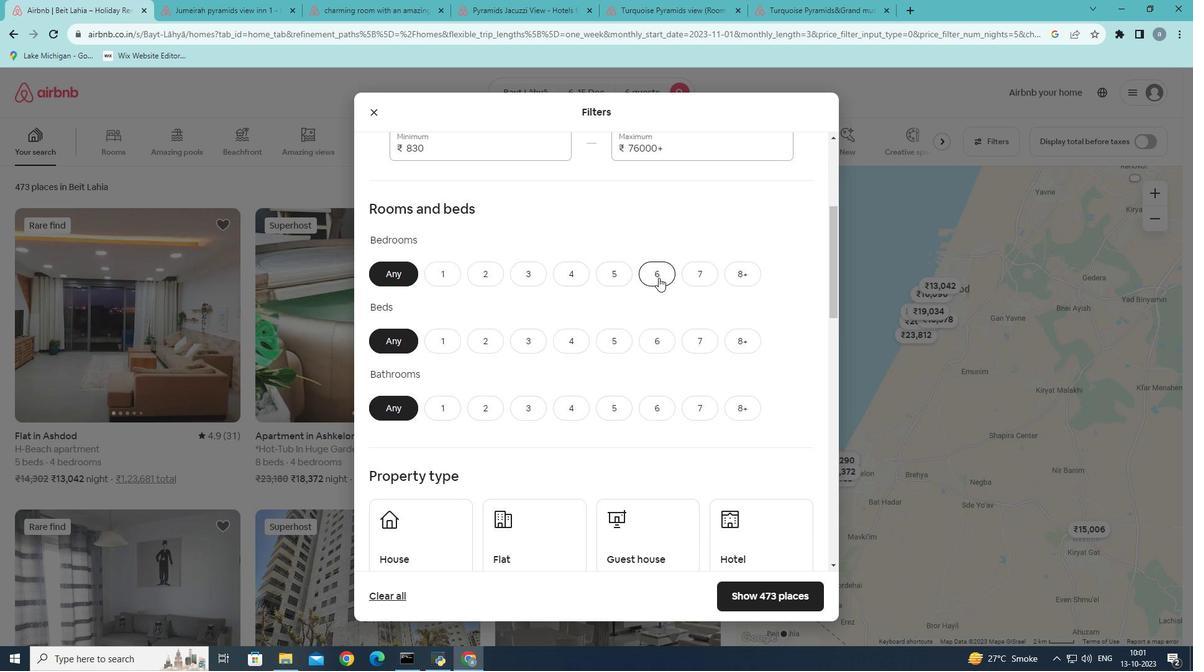 
Action: Mouse pressed left at (659, 277)
Screenshot: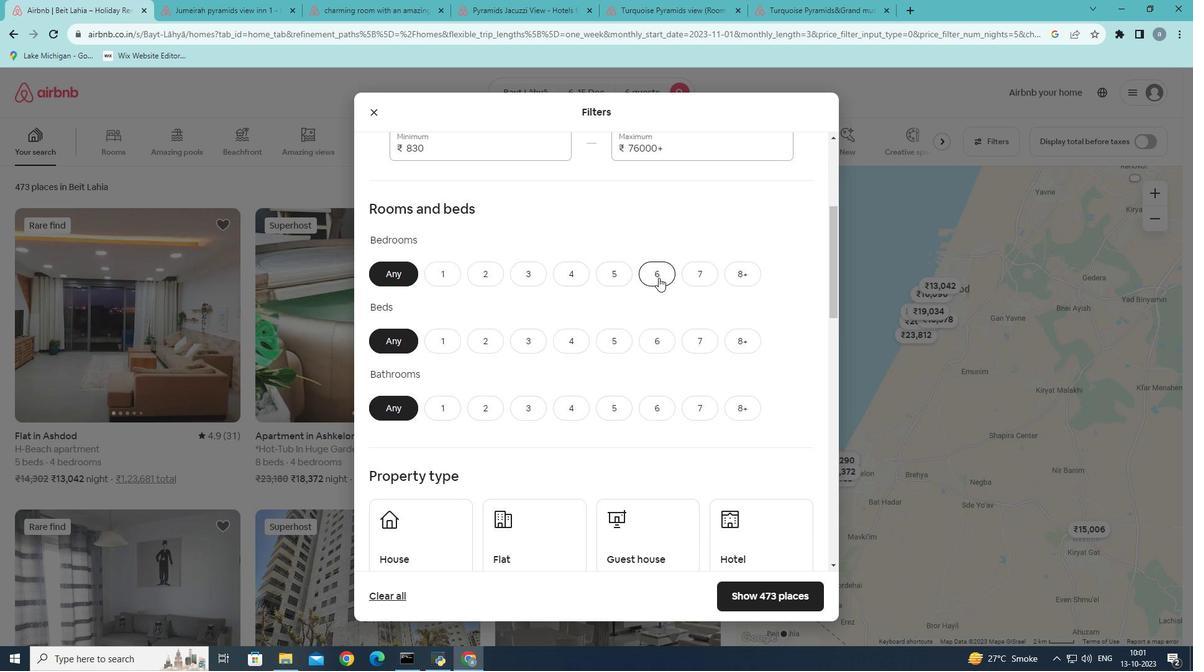 
Action: Mouse moved to (651, 337)
Screenshot: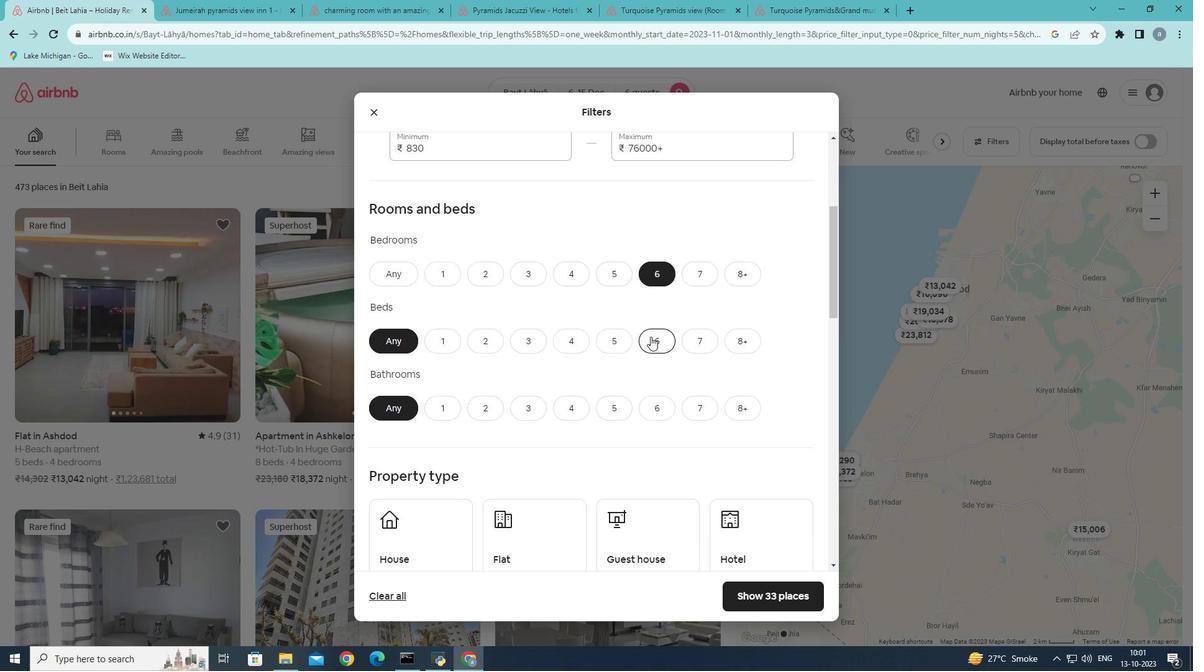 
Action: Mouse pressed left at (651, 337)
Screenshot: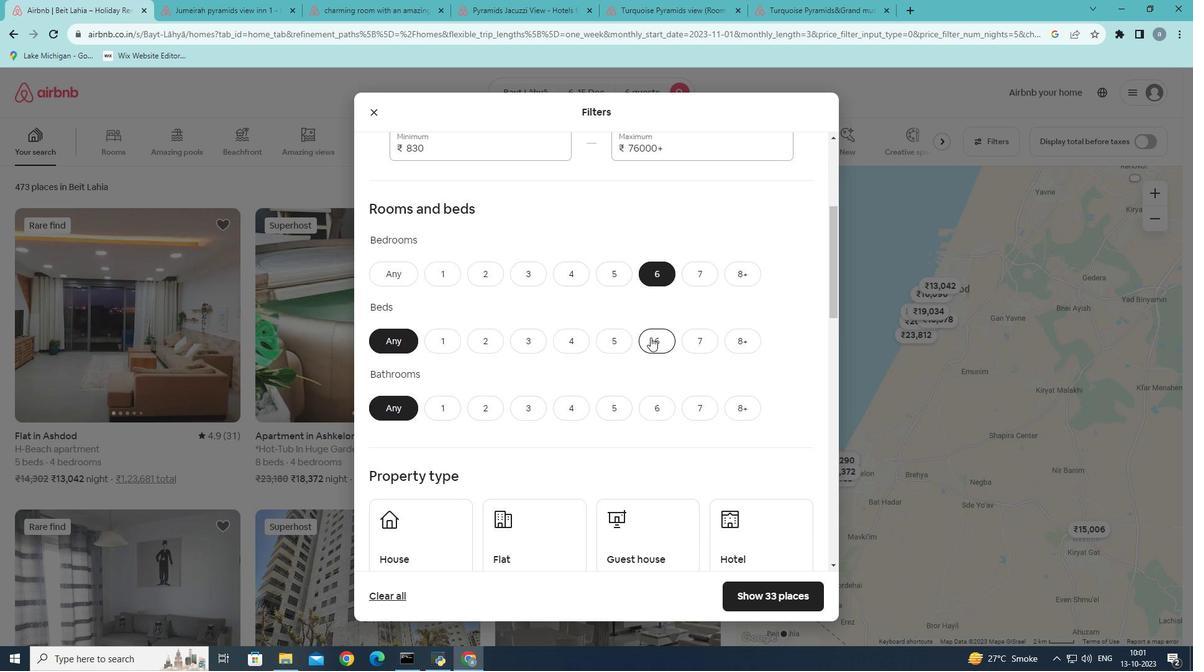 
Action: Mouse moved to (654, 404)
Screenshot: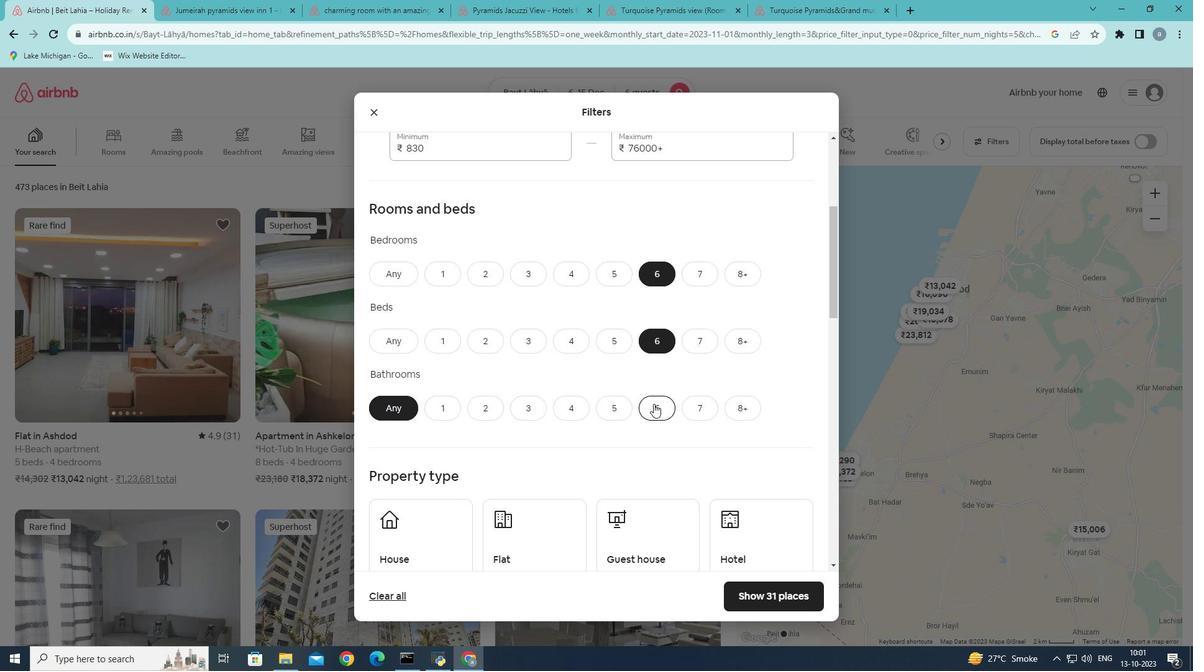 
Action: Mouse pressed left at (654, 404)
Screenshot: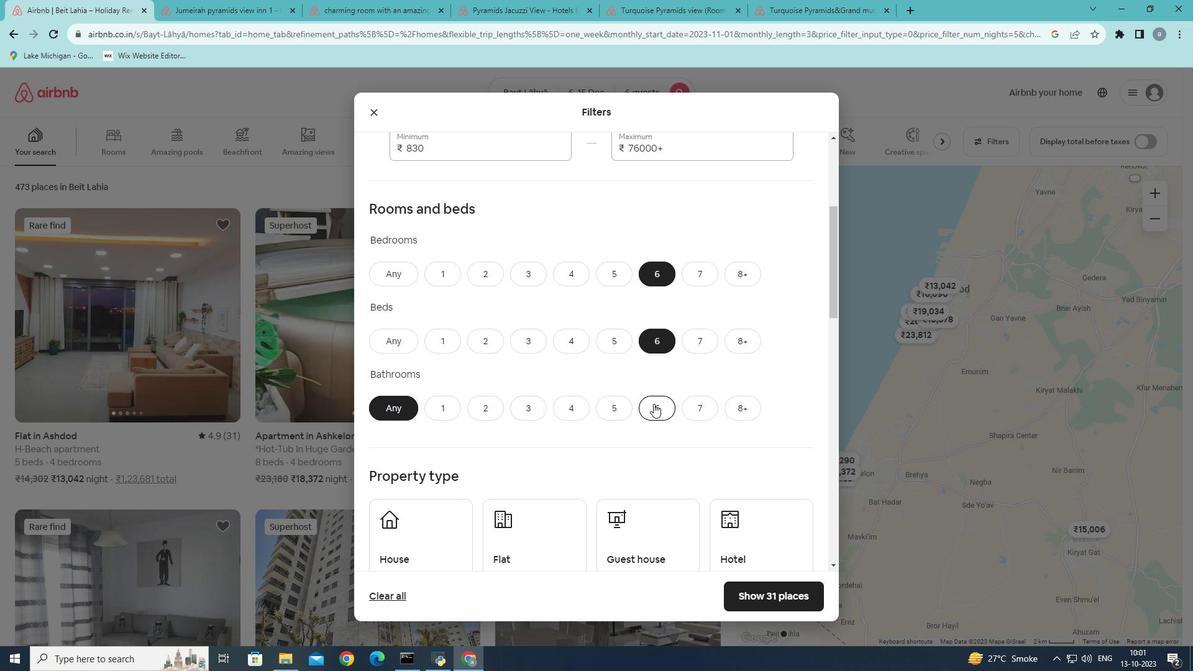 
Action: Mouse moved to (601, 376)
Screenshot: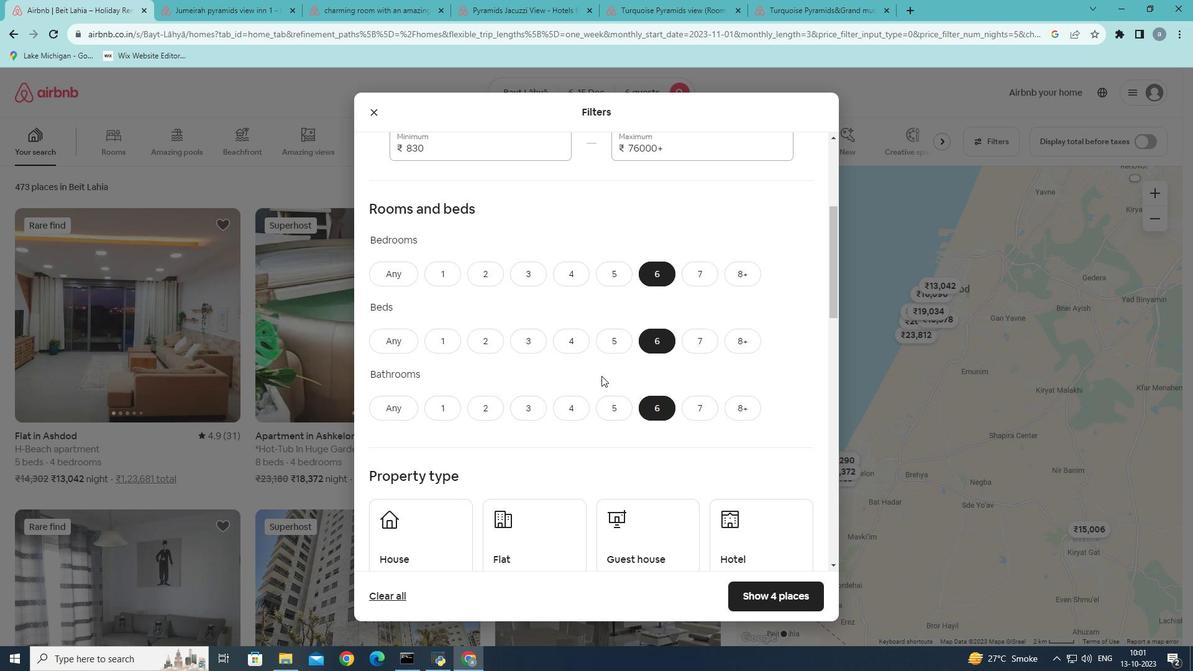 
Action: Mouse scrolled (601, 375) with delta (0, 0)
Screenshot: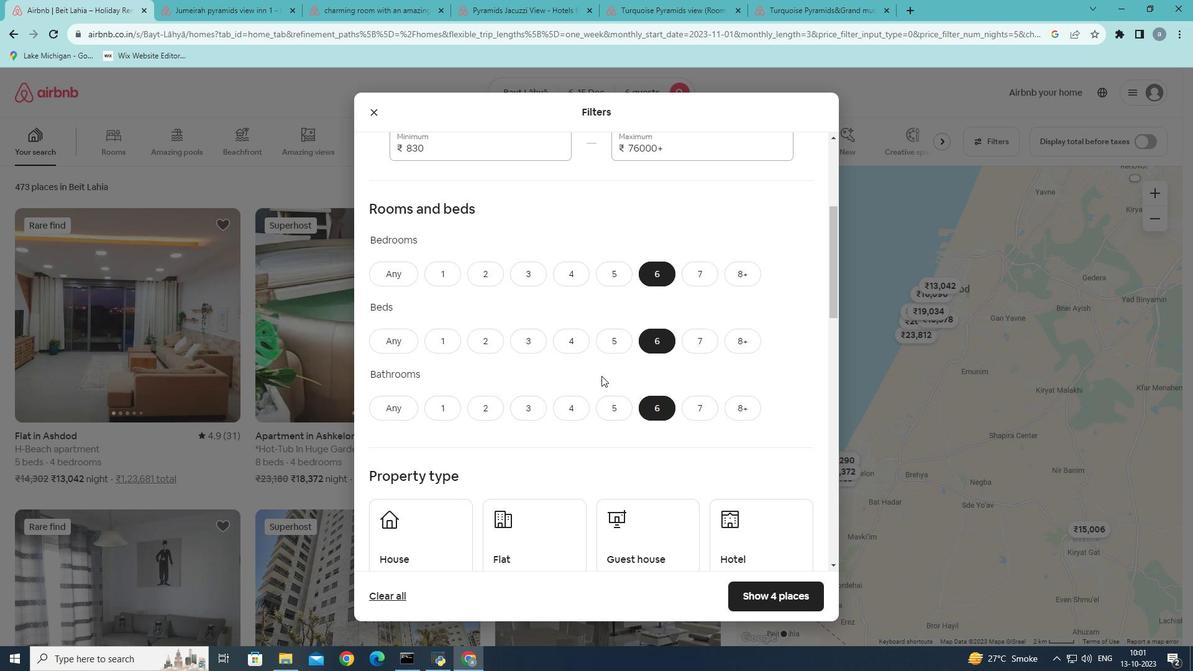 
Action: Mouse scrolled (601, 375) with delta (0, 0)
Screenshot: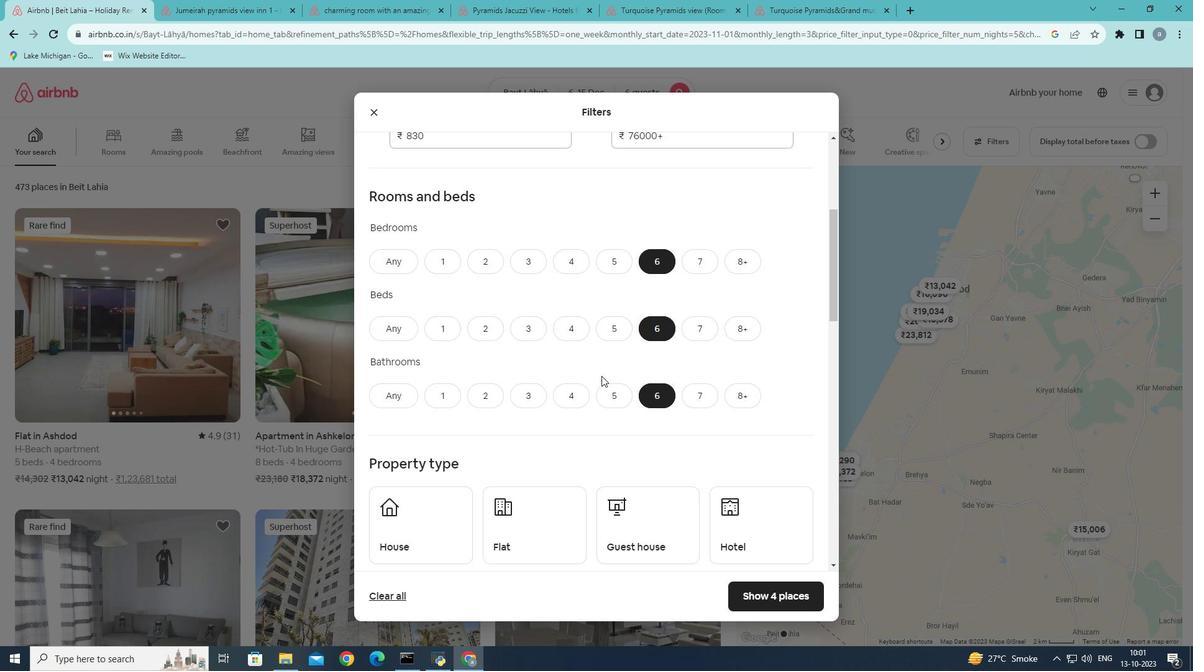 
Action: Mouse scrolled (601, 375) with delta (0, 0)
Screenshot: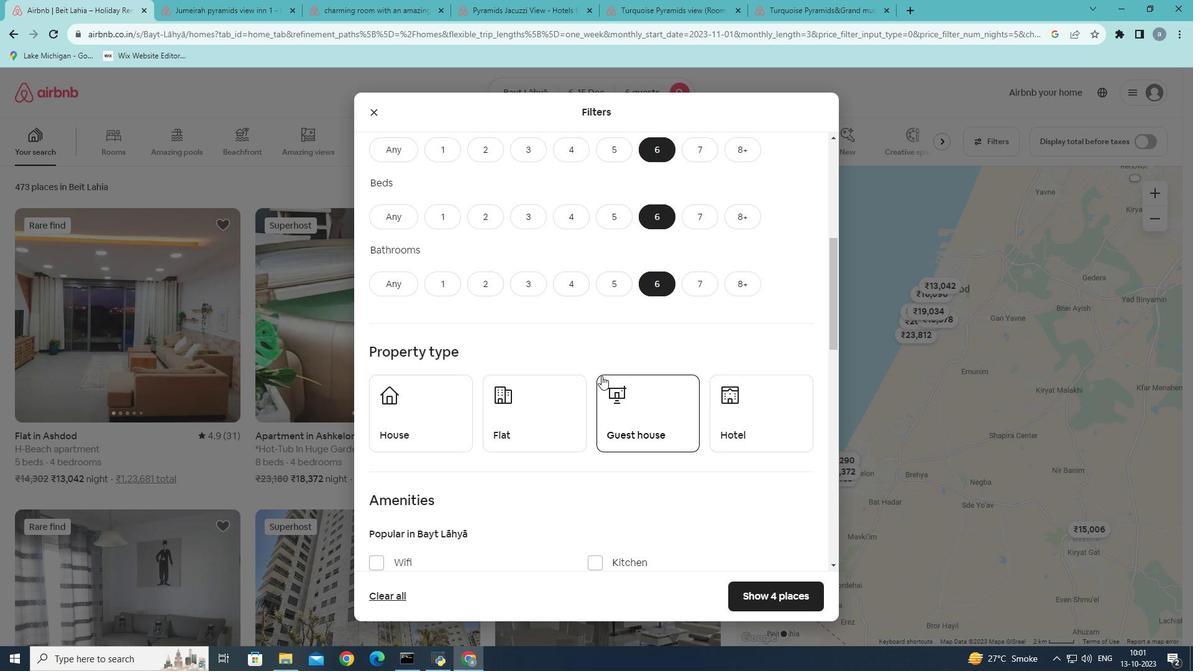 
Action: Mouse moved to (454, 361)
Screenshot: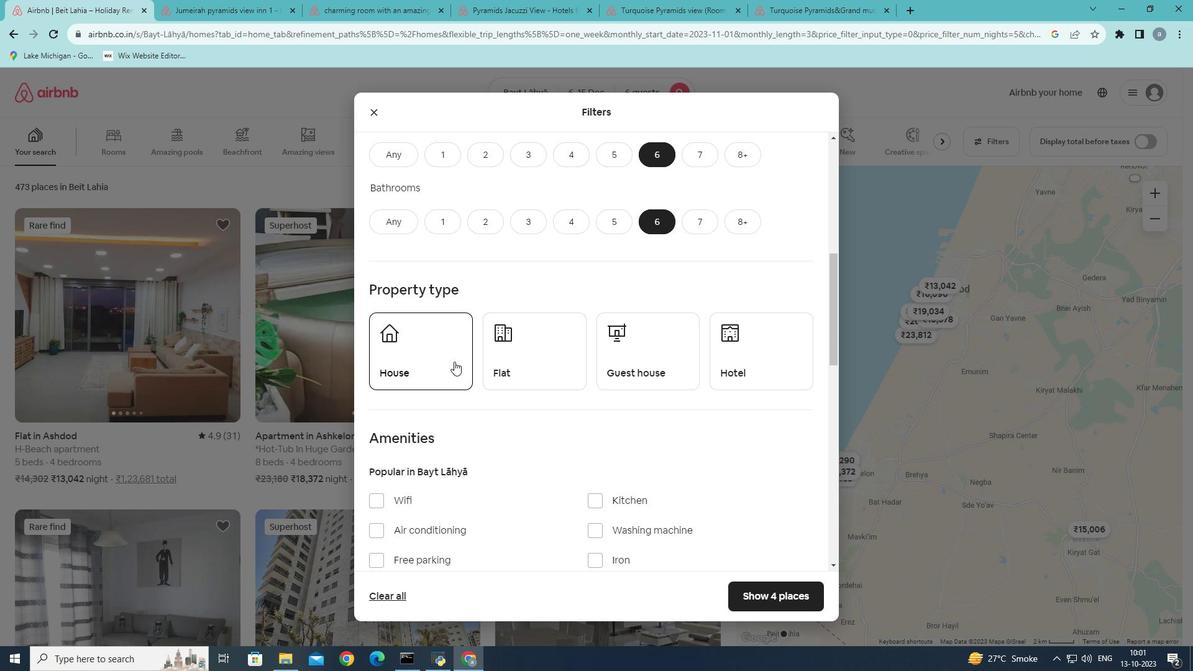 
Action: Mouse pressed left at (454, 361)
Screenshot: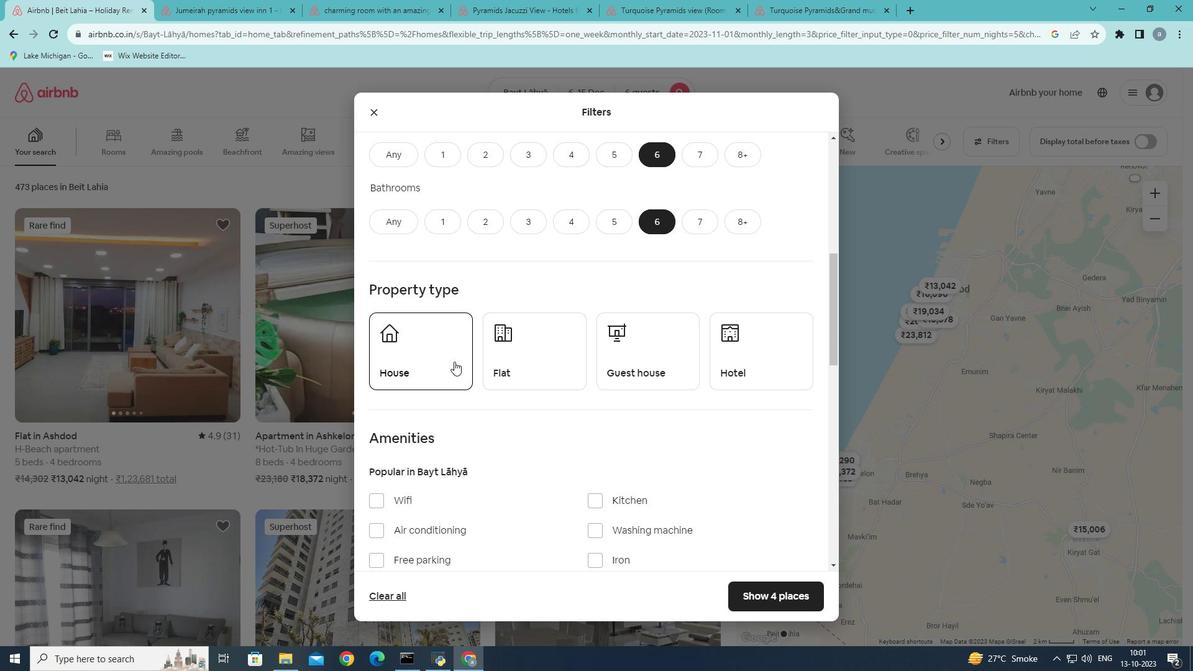 
Action: Mouse moved to (595, 476)
Screenshot: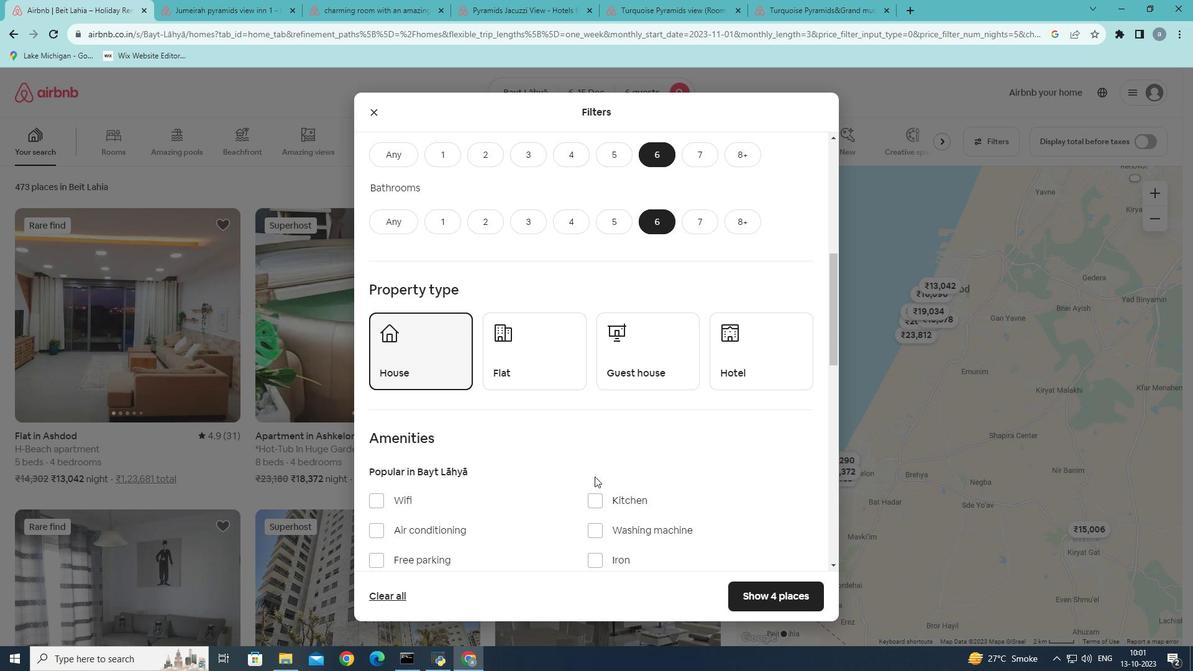 
Action: Mouse scrolled (595, 476) with delta (0, 0)
Screenshot: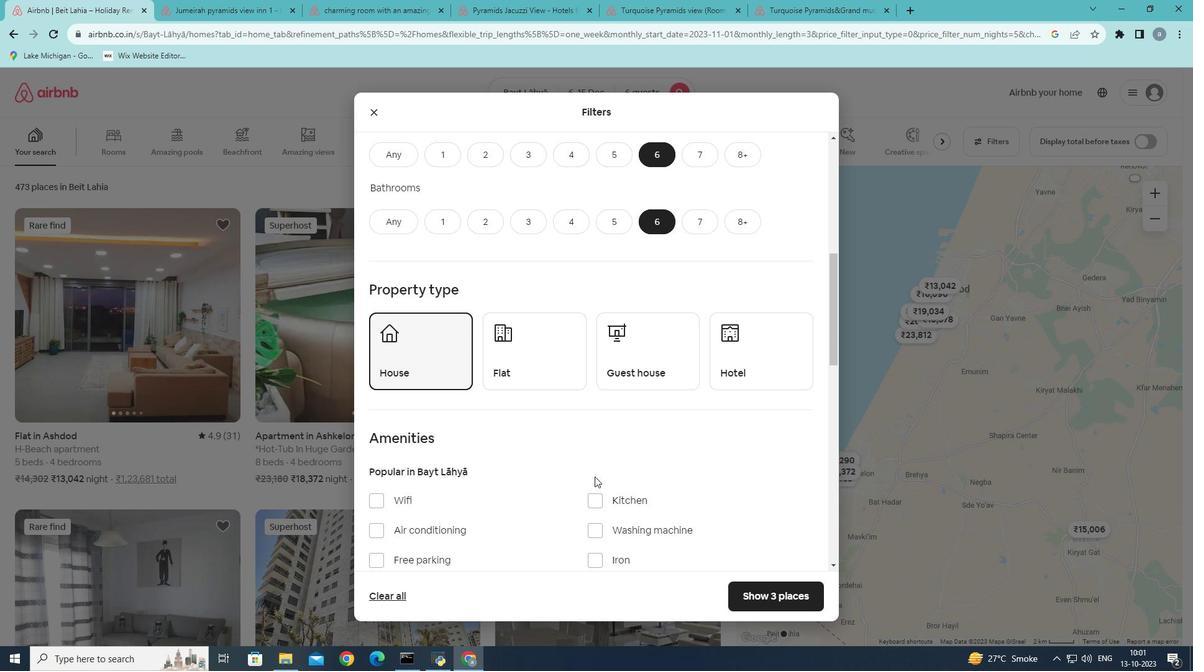 
Action: Mouse scrolled (595, 476) with delta (0, 0)
Screenshot: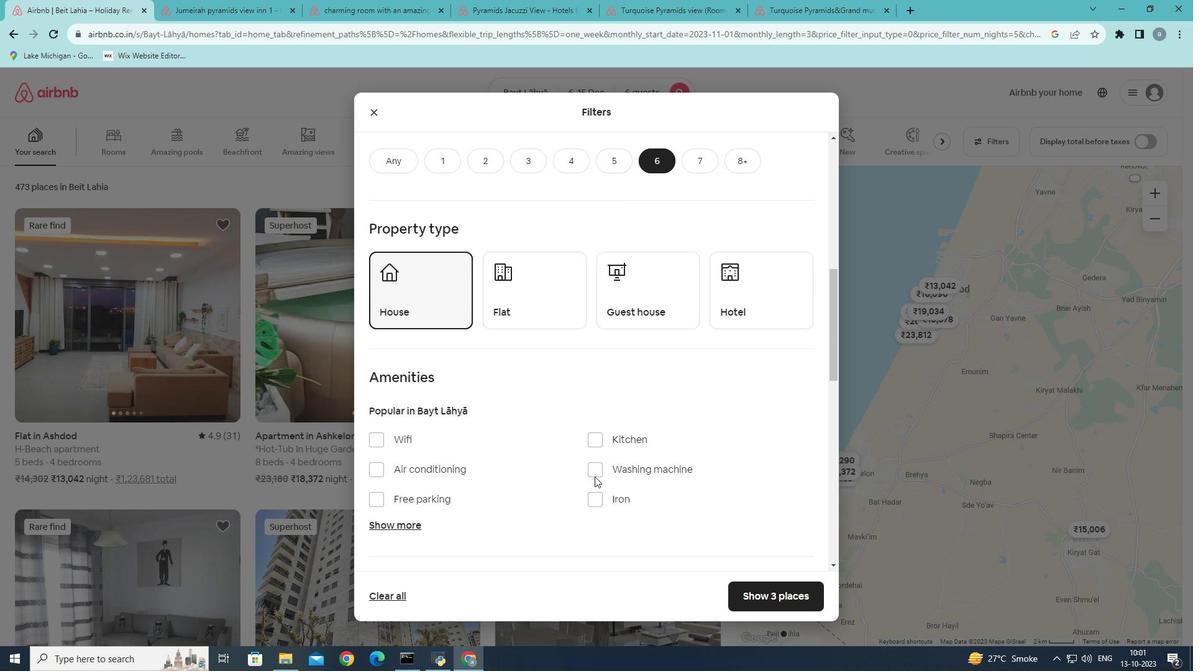 
Action: Mouse scrolled (595, 476) with delta (0, 0)
Screenshot: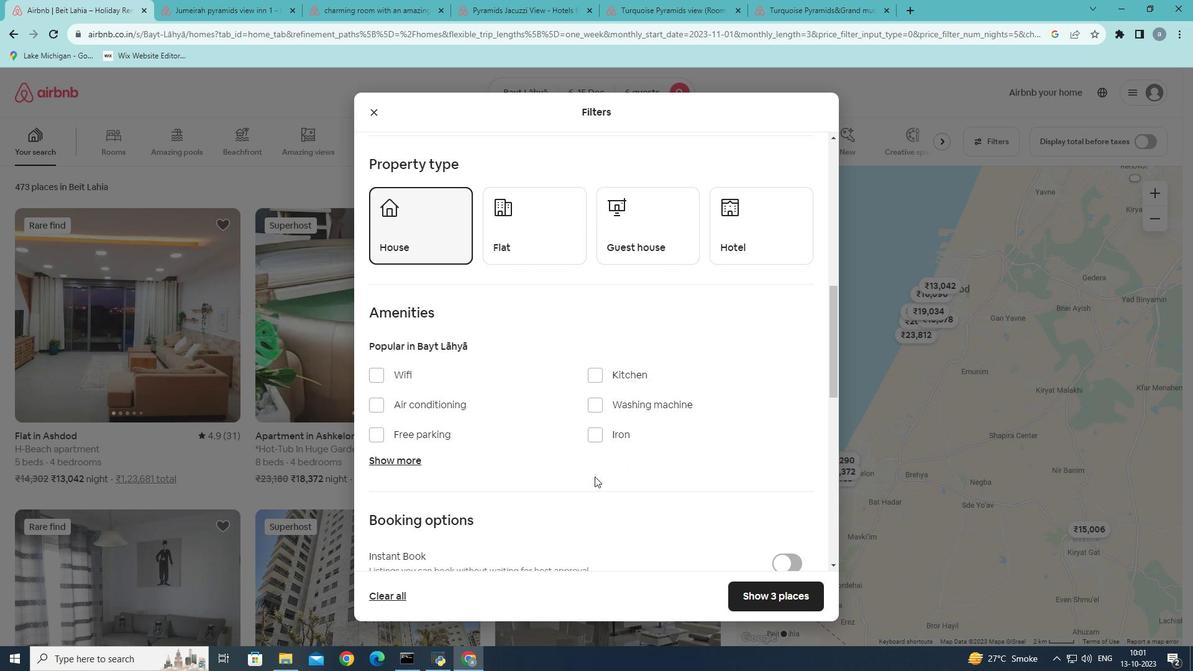 
Action: Mouse moved to (380, 312)
Screenshot: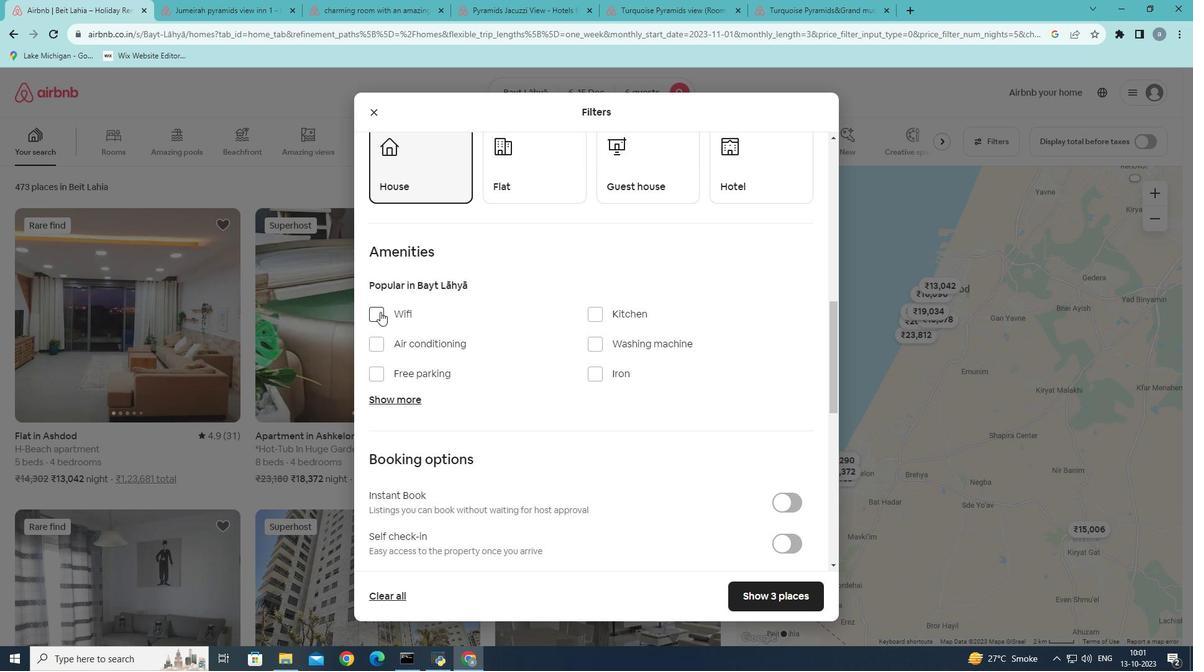 
Action: Mouse pressed left at (380, 312)
Screenshot: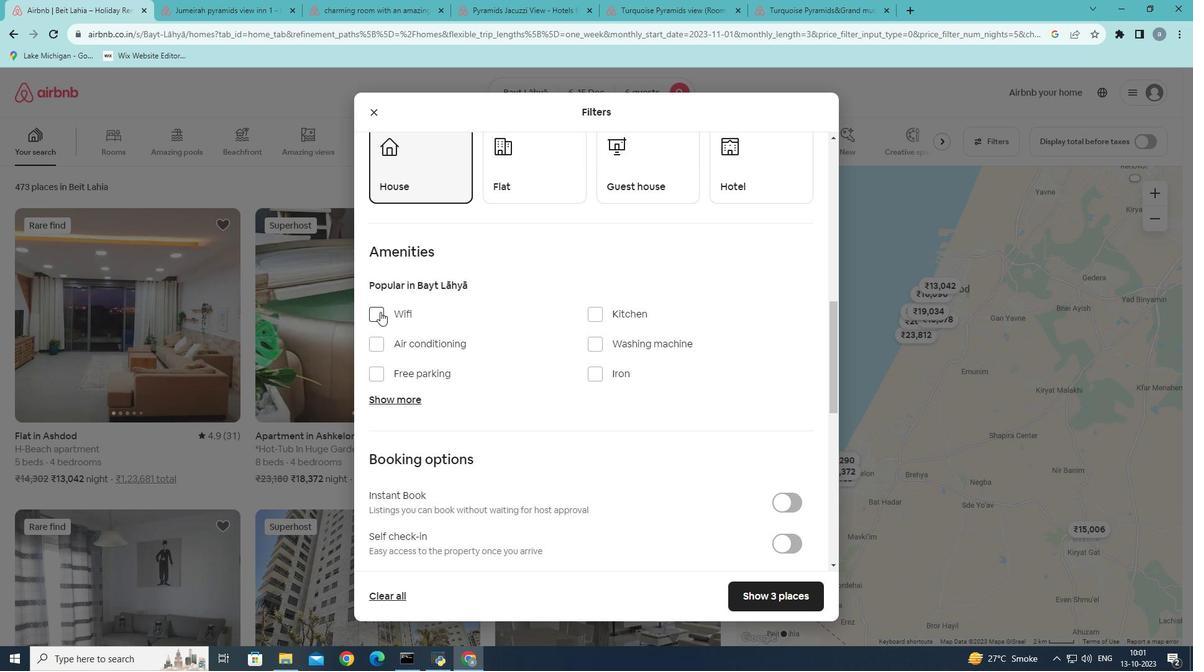 
Action: Mouse moved to (381, 397)
Screenshot: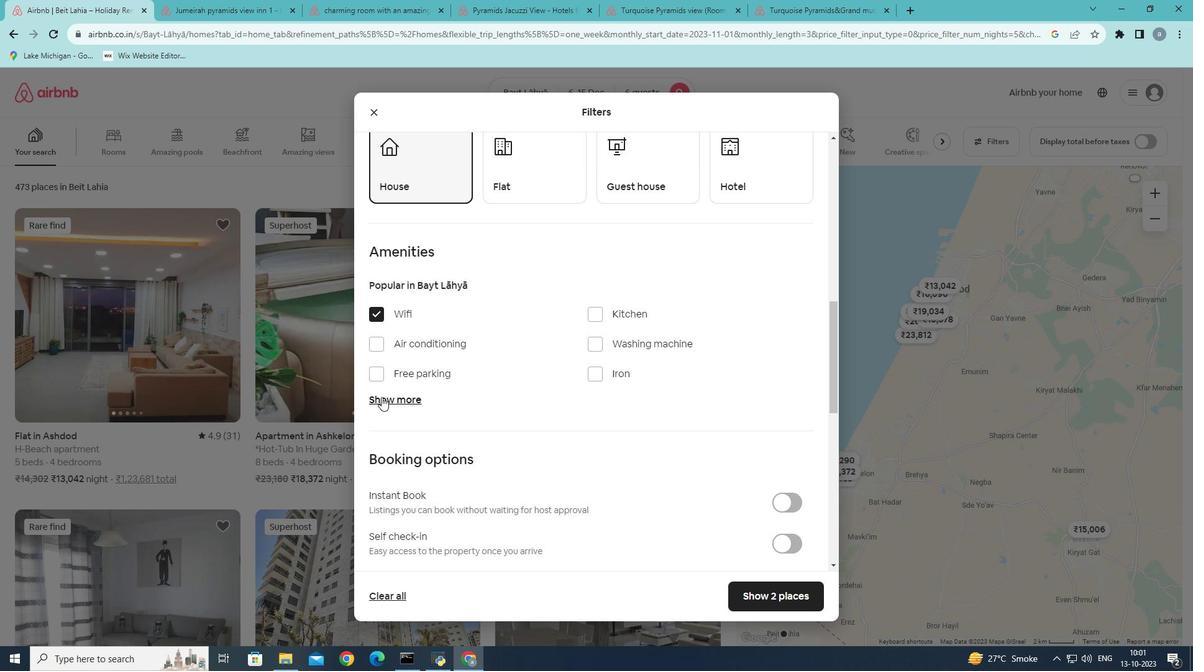 
Action: Mouse pressed left at (381, 397)
Screenshot: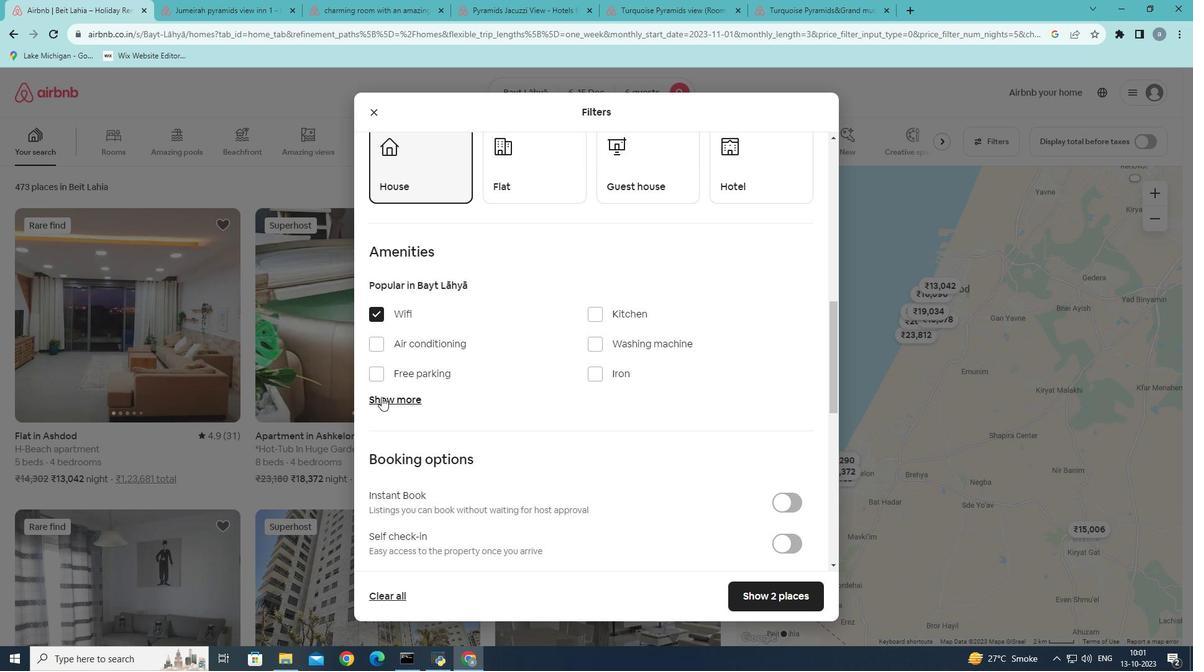 
Action: Mouse moved to (379, 374)
Screenshot: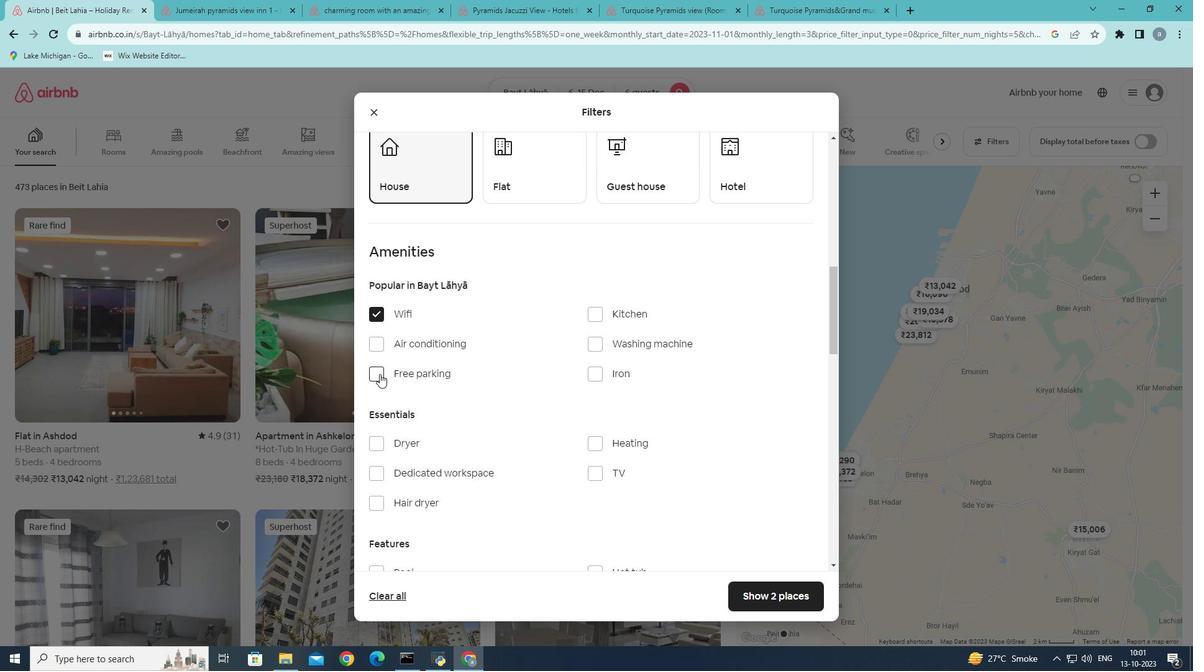 
Action: Mouse pressed left at (379, 374)
Screenshot: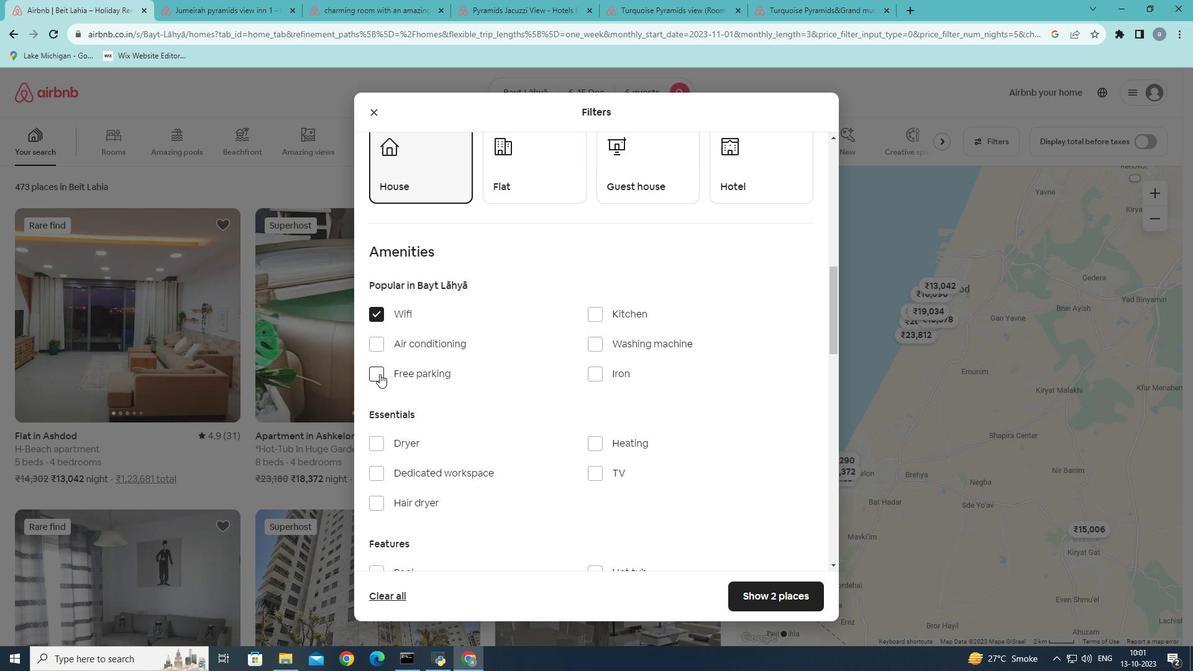 
Action: Mouse moved to (600, 475)
Screenshot: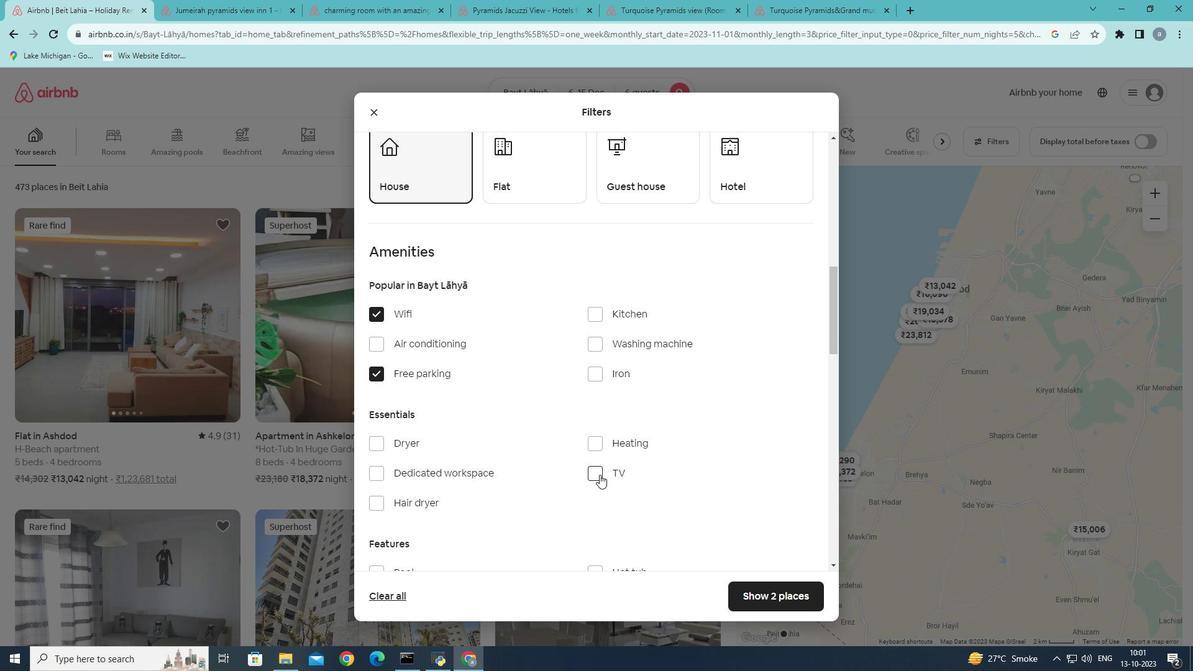 
Action: Mouse pressed left at (600, 475)
Screenshot: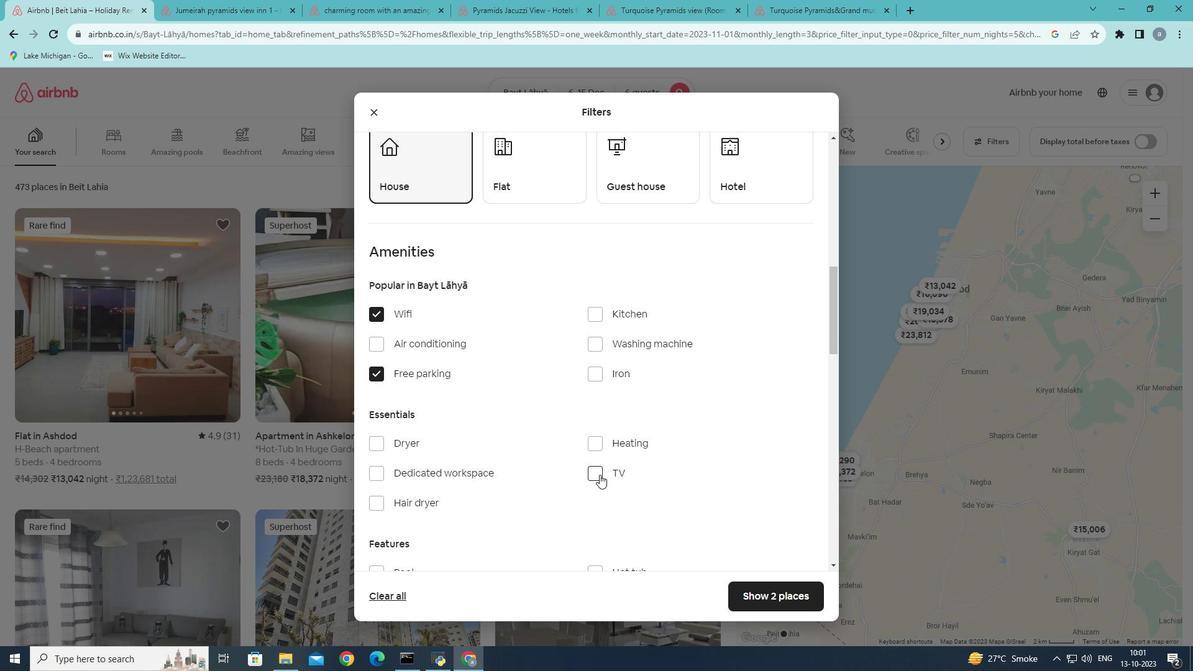 
Action: Mouse moved to (539, 466)
Screenshot: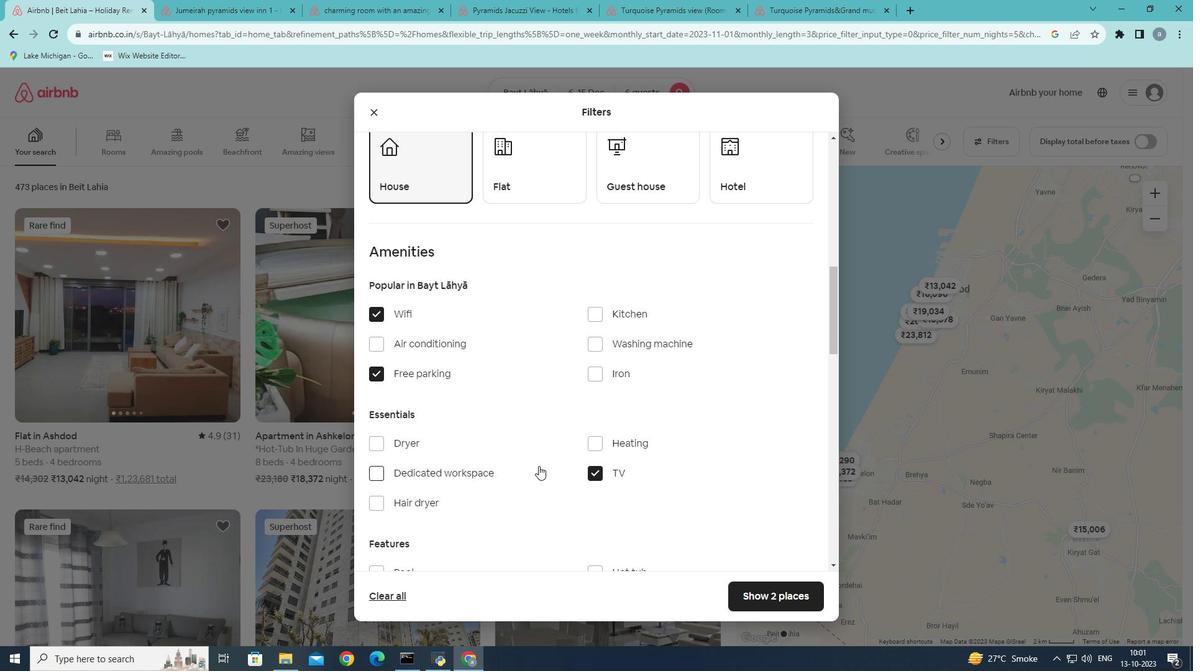 
Action: Mouse scrolled (539, 465) with delta (0, 0)
Screenshot: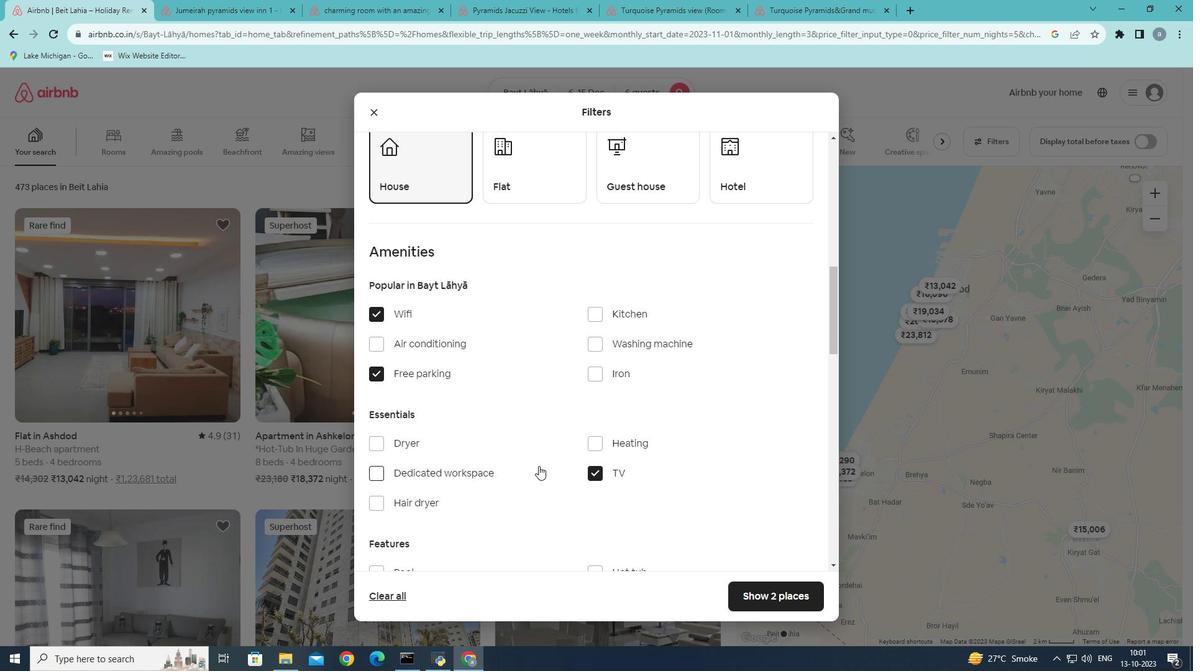 
Action: Mouse scrolled (539, 465) with delta (0, 0)
Screenshot: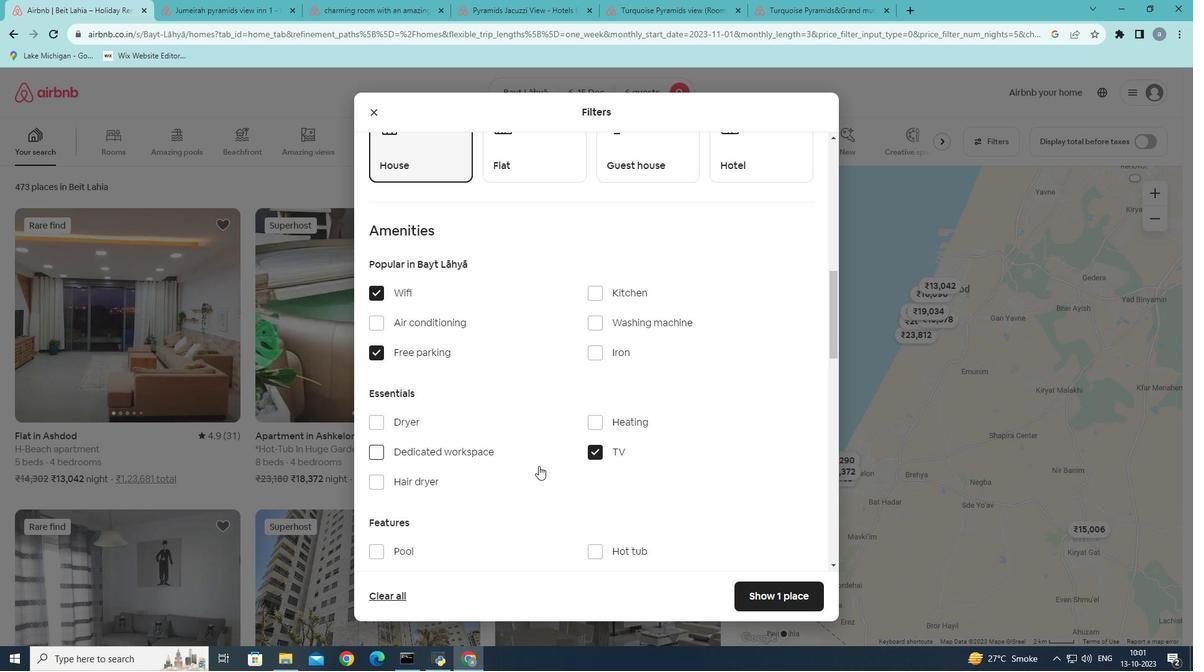 
Action: Mouse scrolled (539, 465) with delta (0, 0)
Screenshot: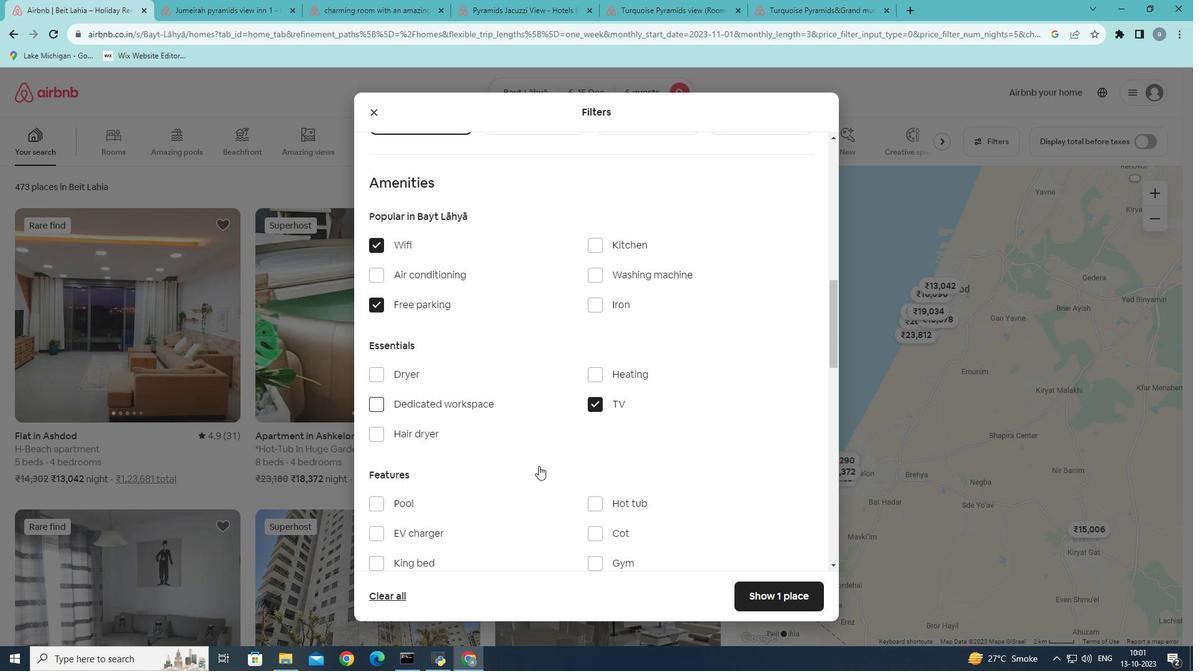 
Action: Mouse moved to (597, 447)
Screenshot: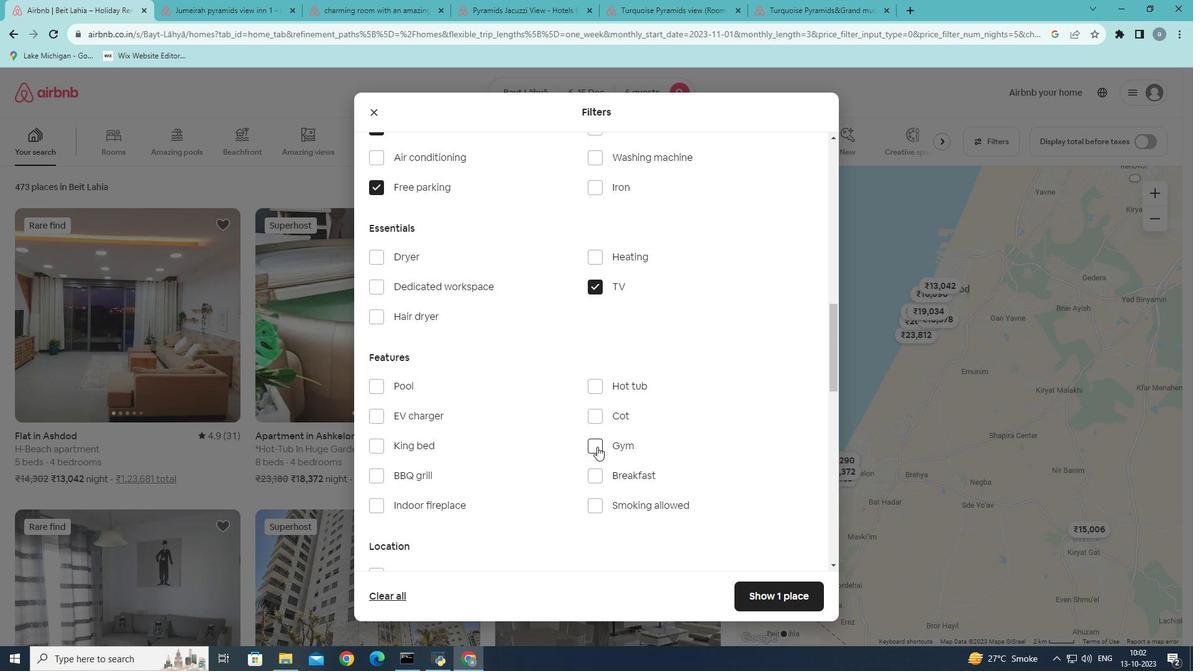 
Action: Mouse pressed left at (597, 447)
Screenshot: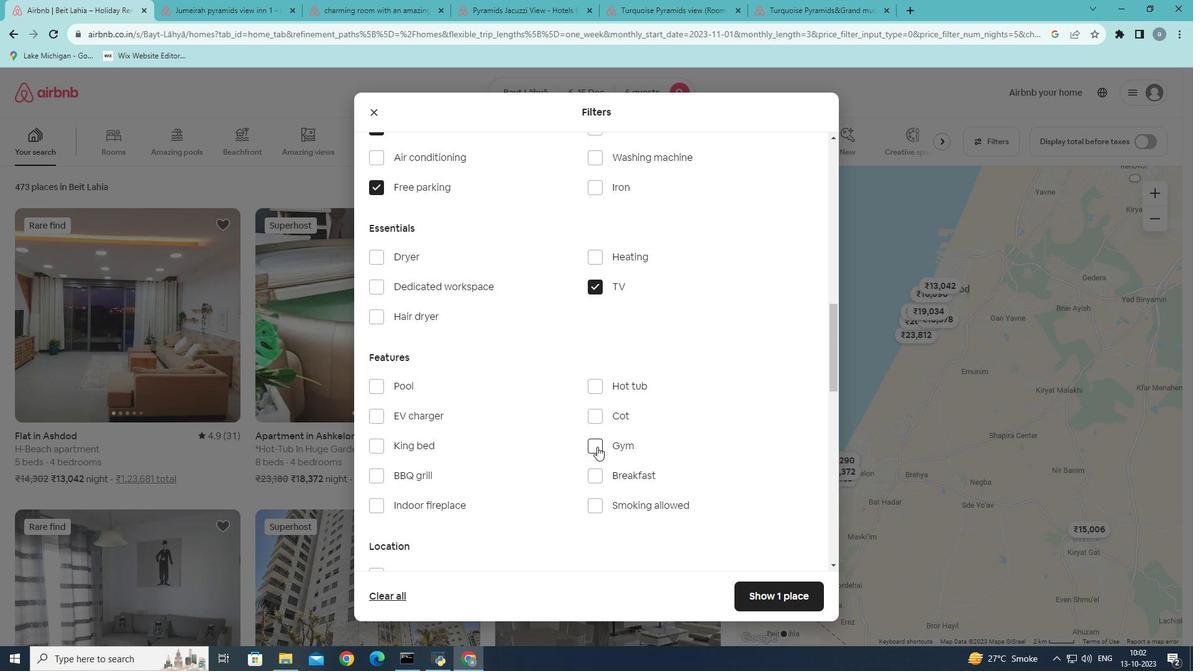 
Action: Mouse moved to (594, 472)
Screenshot: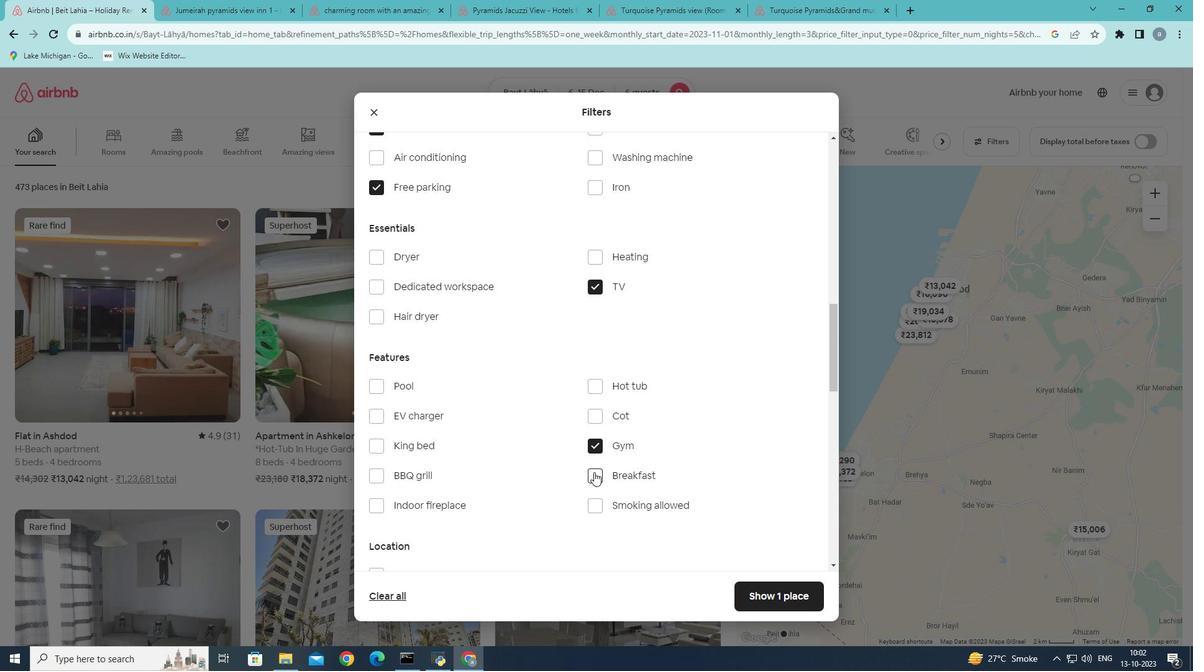 
Action: Mouse pressed left at (594, 472)
Screenshot: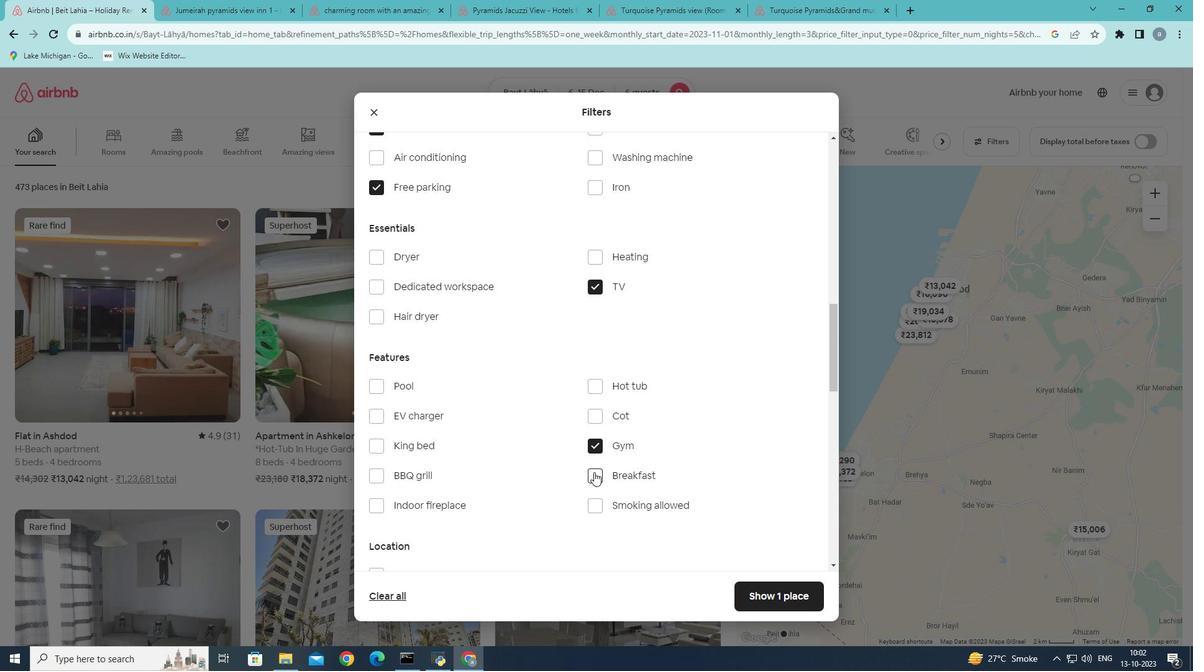 
Action: Mouse moved to (511, 448)
Screenshot: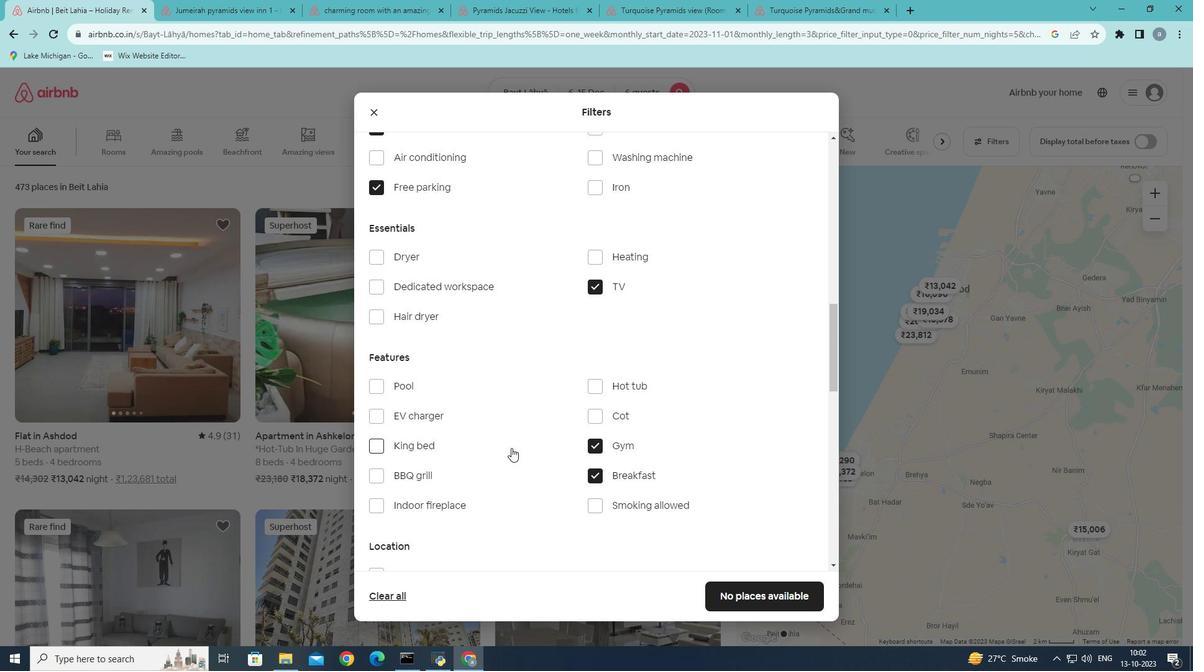 
Action: Mouse scrolled (511, 447) with delta (0, 0)
Screenshot: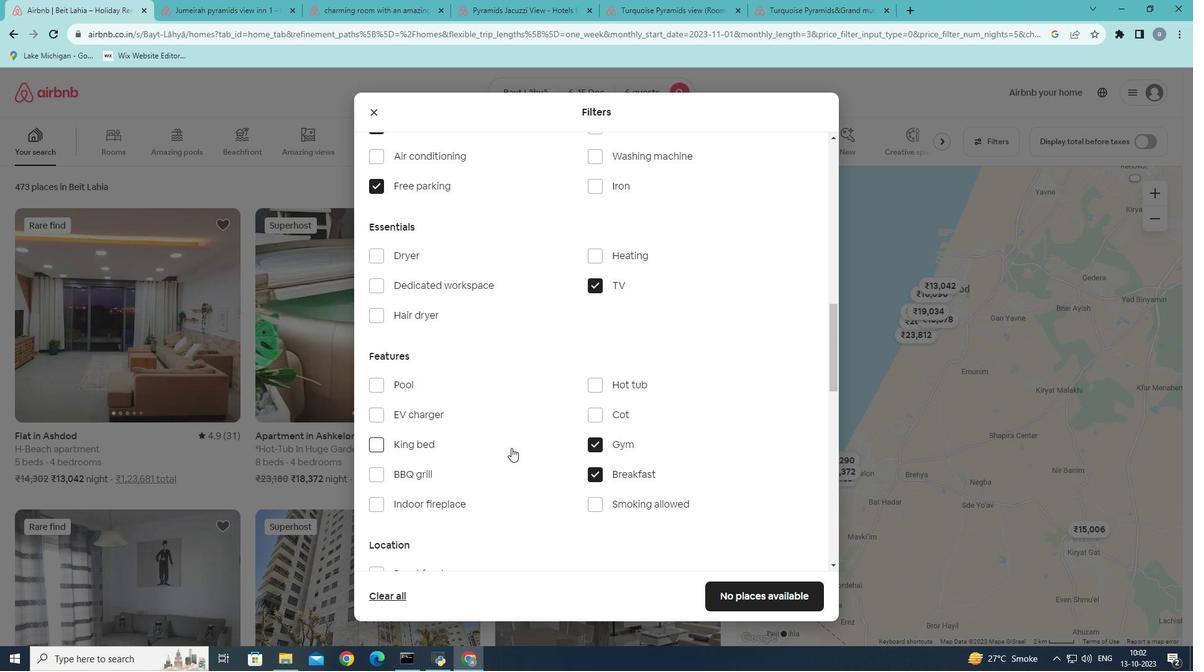 
Action: Mouse scrolled (511, 447) with delta (0, 0)
Screenshot: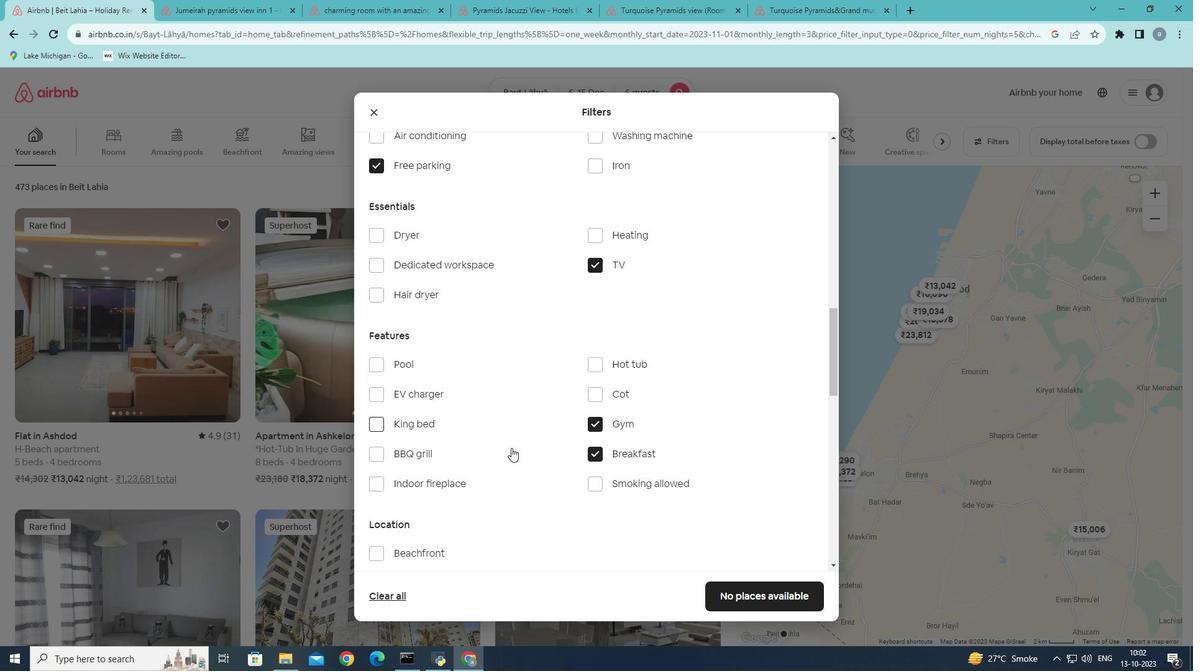 
Action: Mouse scrolled (511, 447) with delta (0, 0)
Screenshot: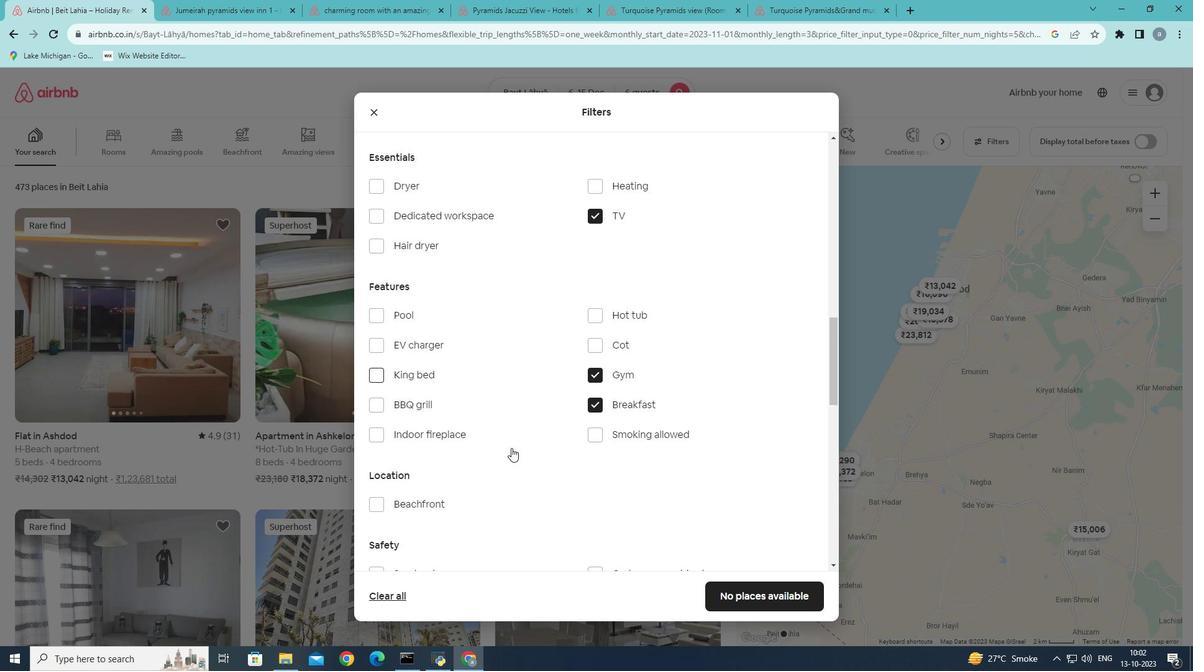 
Action: Mouse moved to (511, 447)
Screenshot: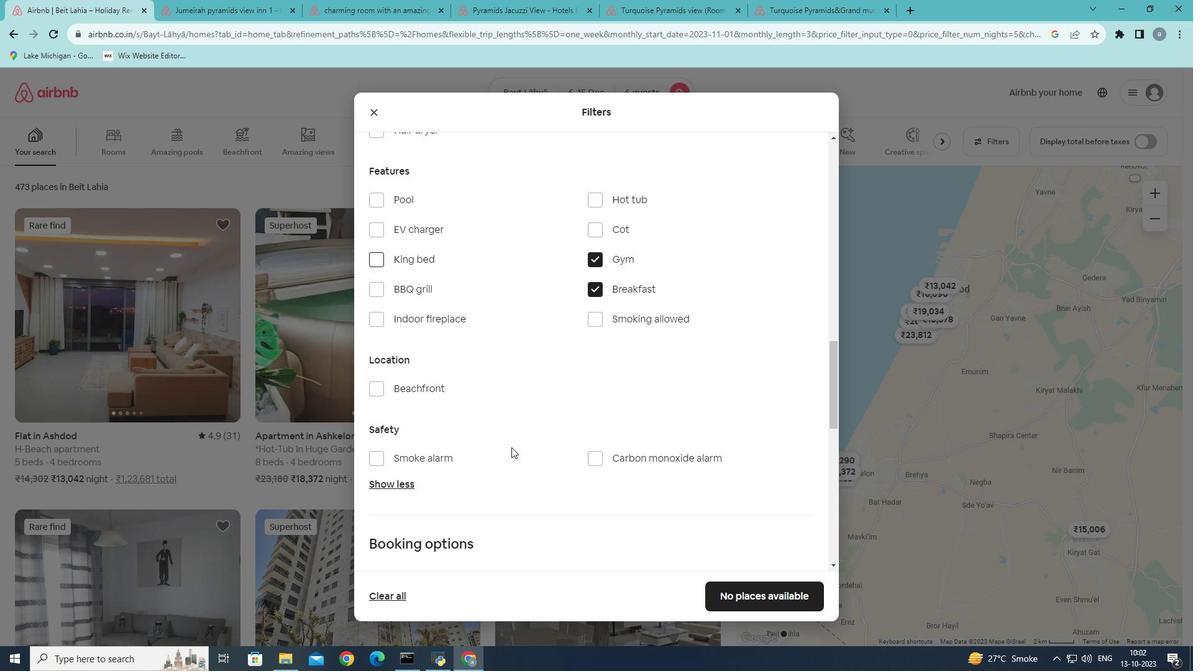 
Action: Mouse scrolled (511, 447) with delta (0, 0)
Screenshot: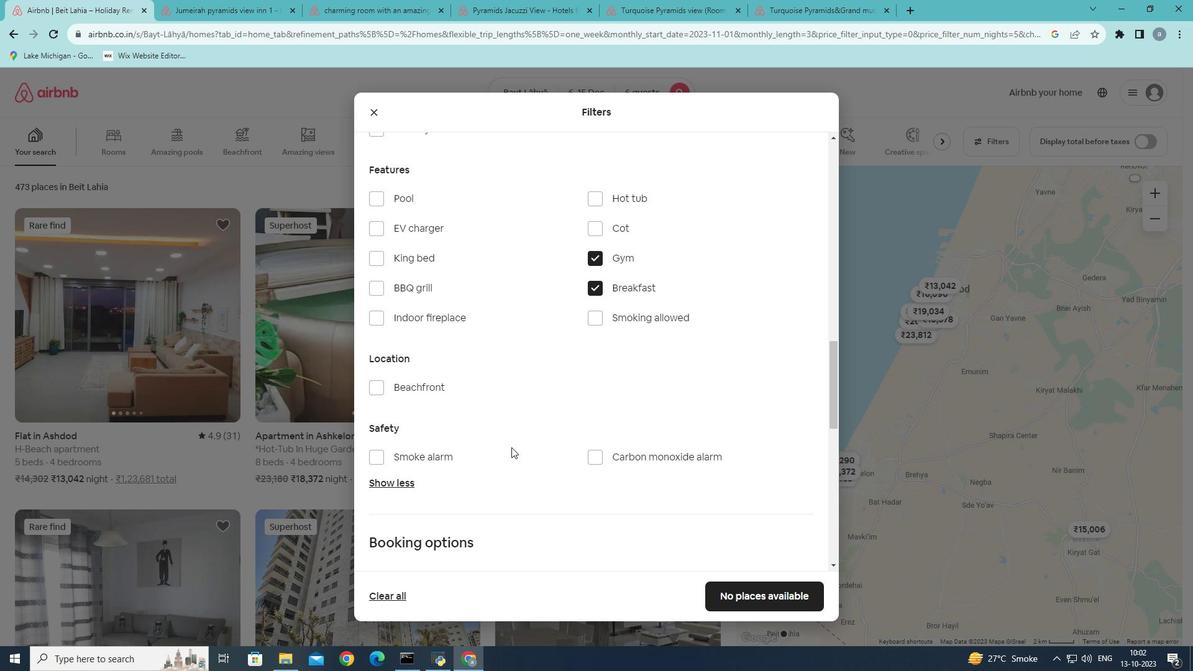 
Action: Mouse scrolled (511, 447) with delta (0, 0)
Screenshot: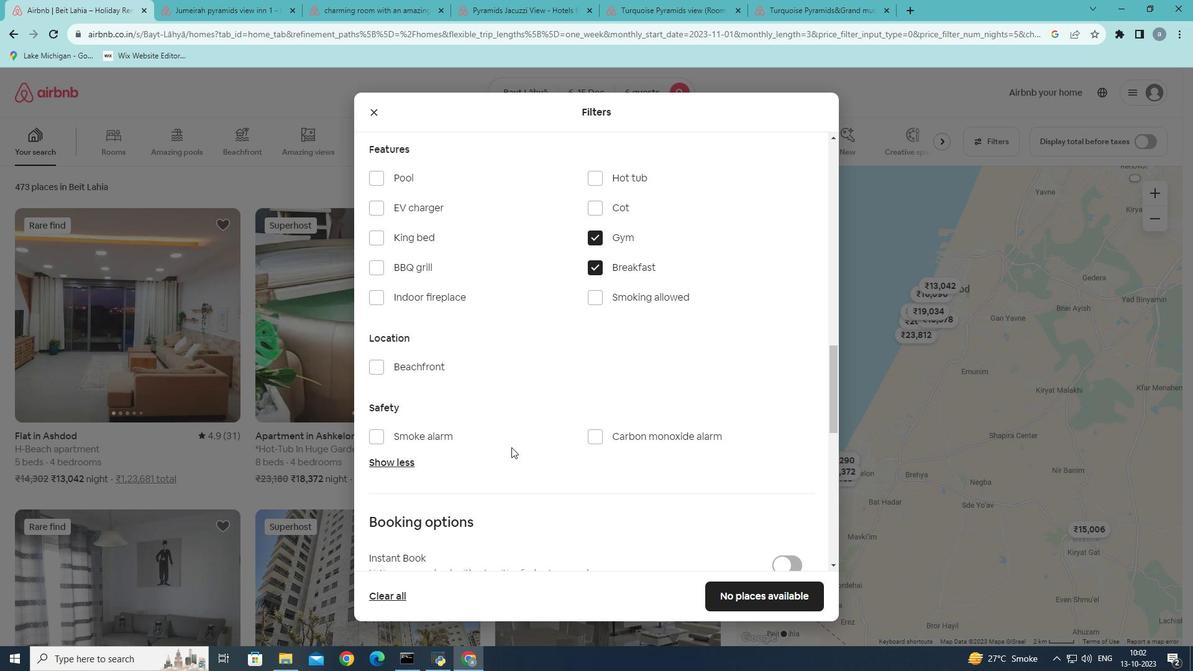 
Action: Mouse scrolled (511, 447) with delta (0, 0)
Screenshot: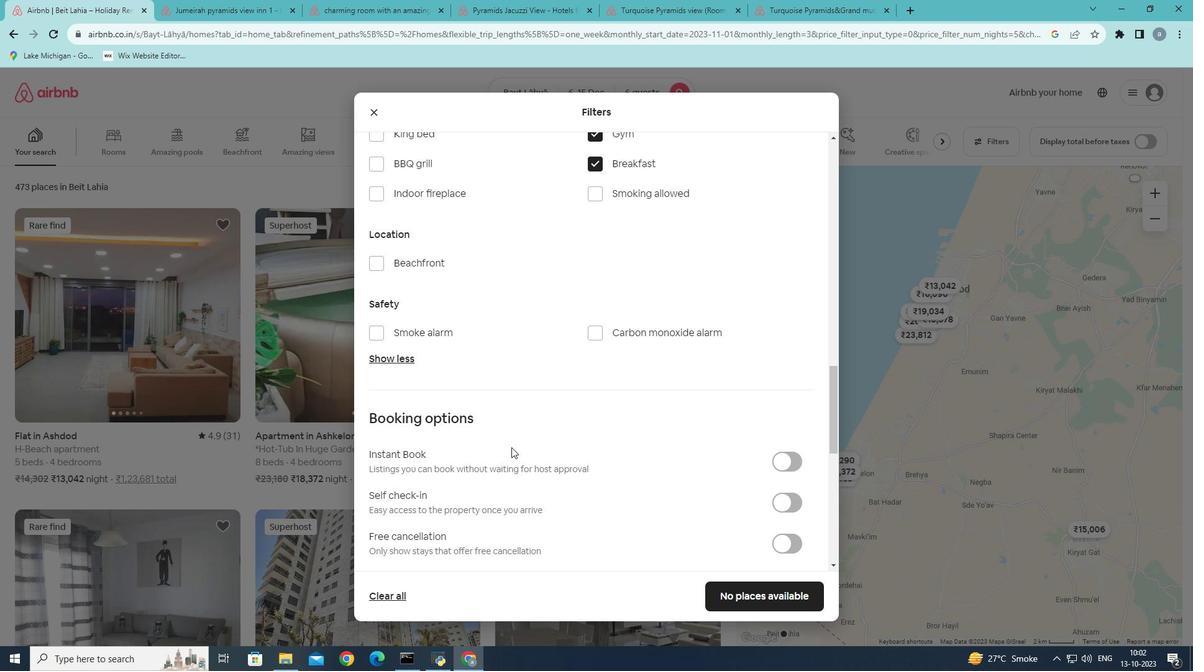 
Action: Mouse moved to (511, 447)
Screenshot: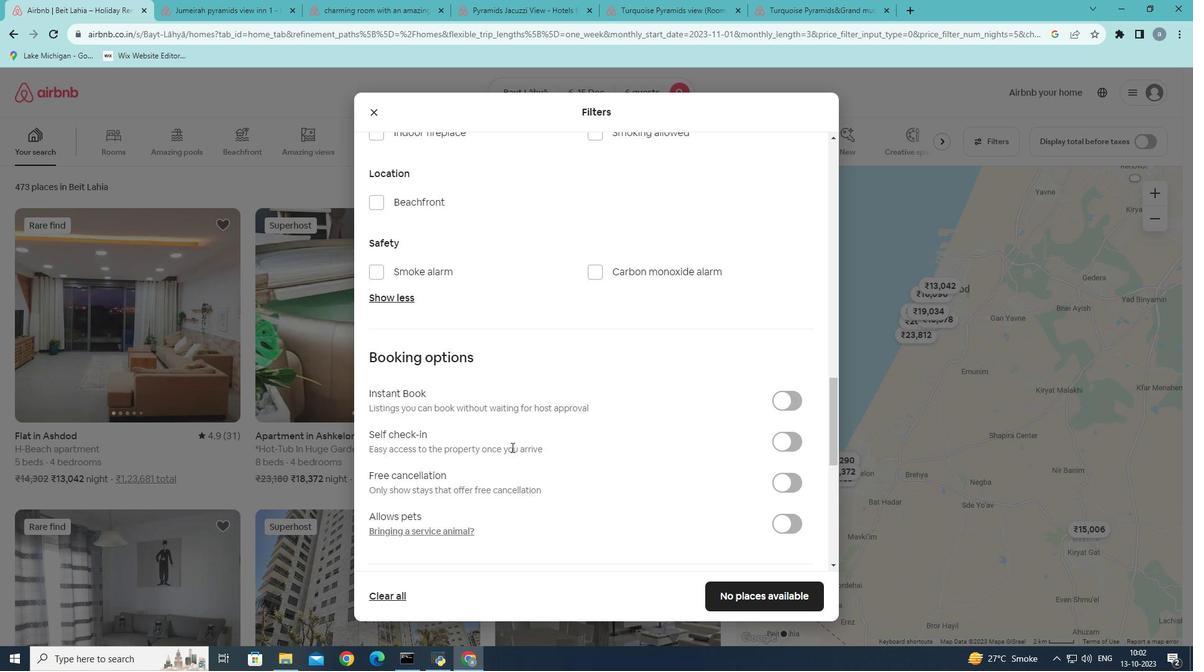 
Action: Mouse scrolled (511, 447) with delta (0, 0)
Screenshot: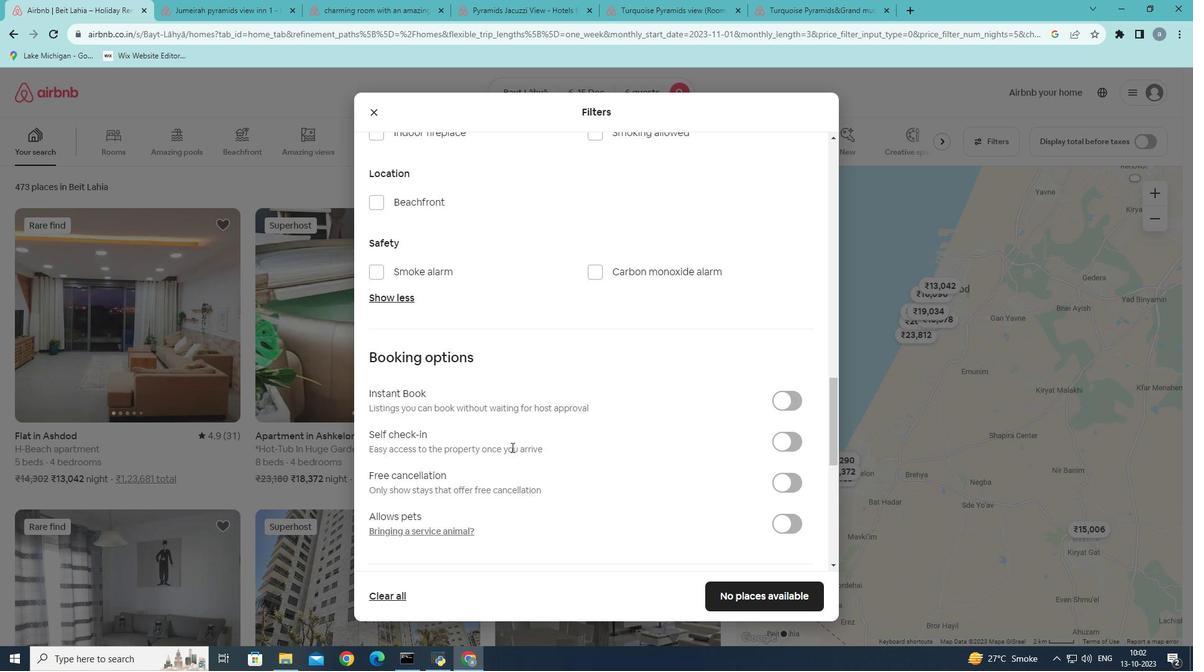 
Action: Mouse scrolled (511, 447) with delta (0, 0)
Screenshot: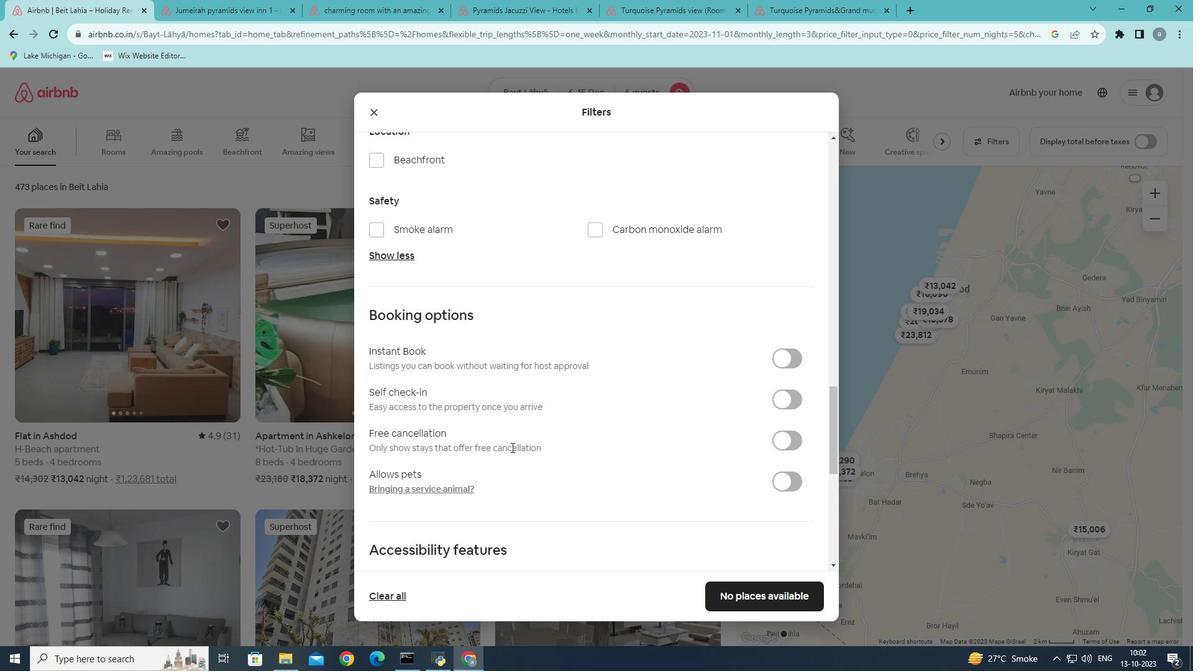 
Action: Mouse moved to (751, 596)
Screenshot: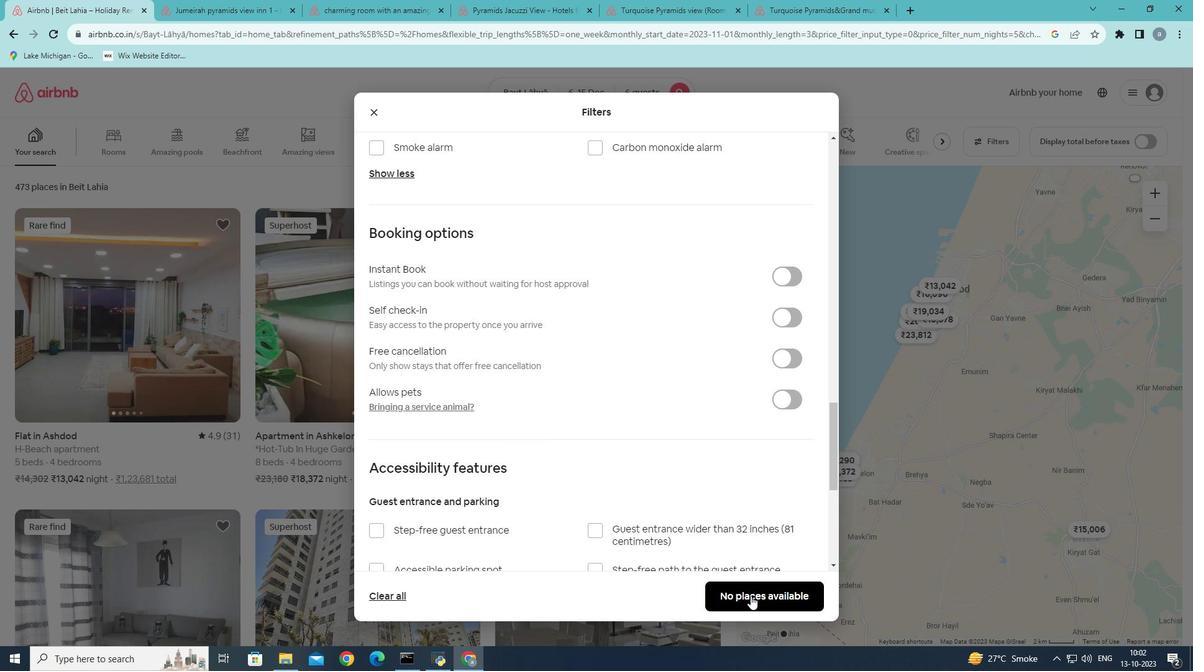 
Action: Mouse pressed left at (751, 596)
Screenshot: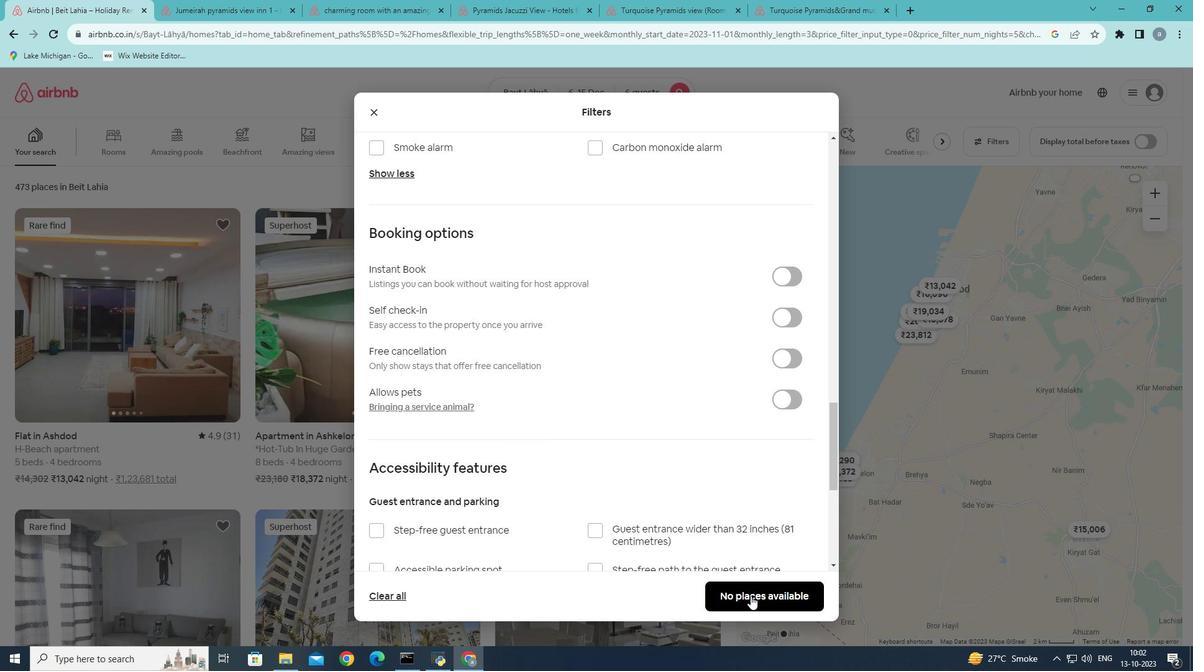 
Action: Mouse moved to (685, 572)
Screenshot: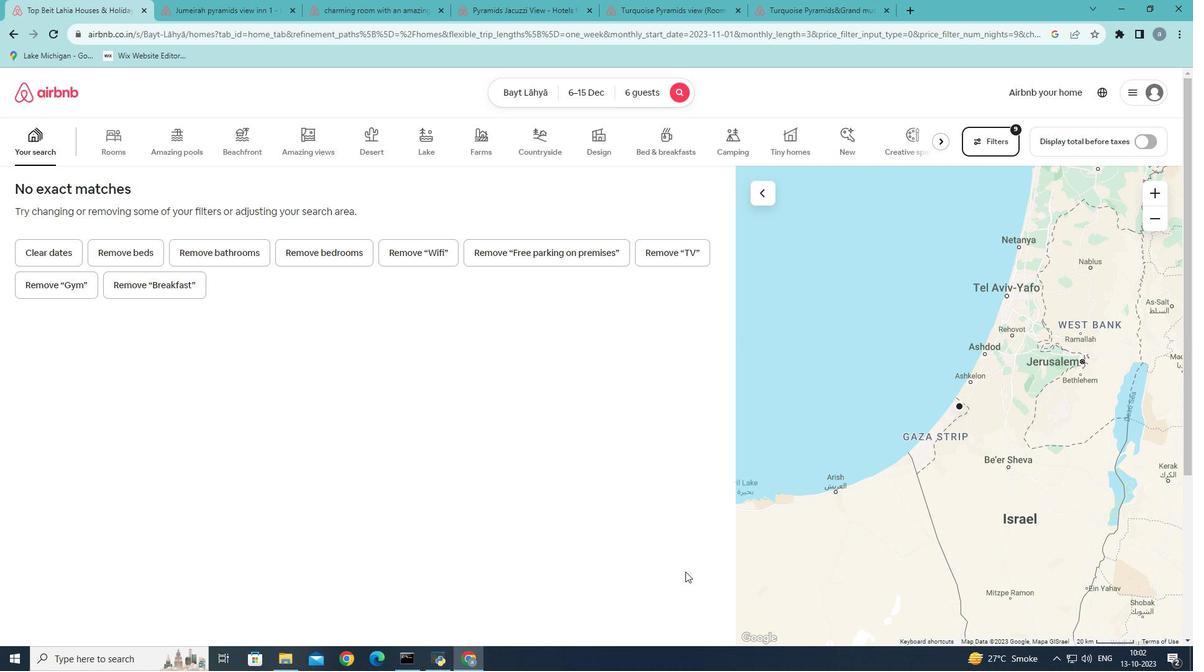 
